 Task: Find connections with filter location Xishan with filter topic #Letsworkwith filter profile language Spanish with filter current company Midea Group (Fortune Global 500 Company) with filter school Magadh University, Bodh Gaya with filter industry Sound Recording with filter service category DJing with filter keywords title Geological Engineer
Action: Mouse moved to (241, 191)
Screenshot: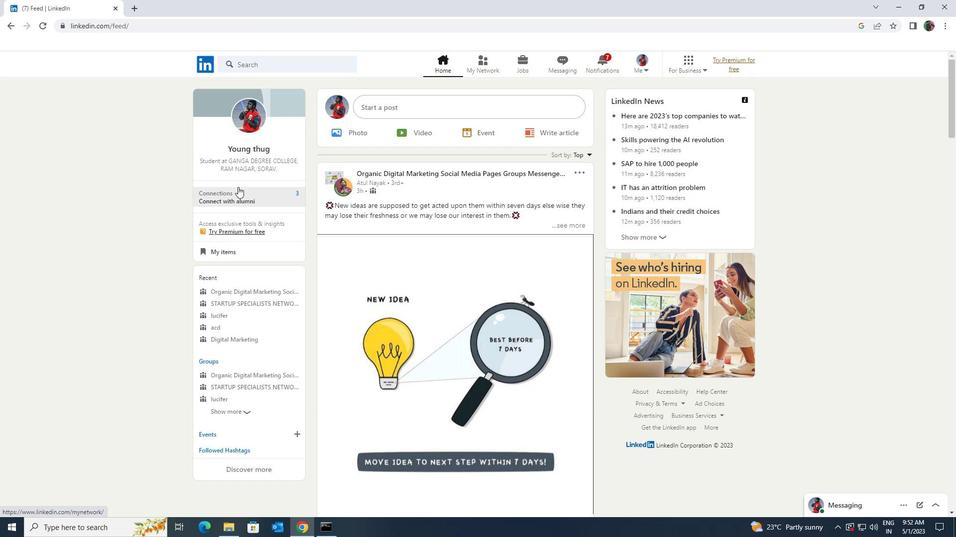
Action: Mouse pressed left at (241, 191)
Screenshot: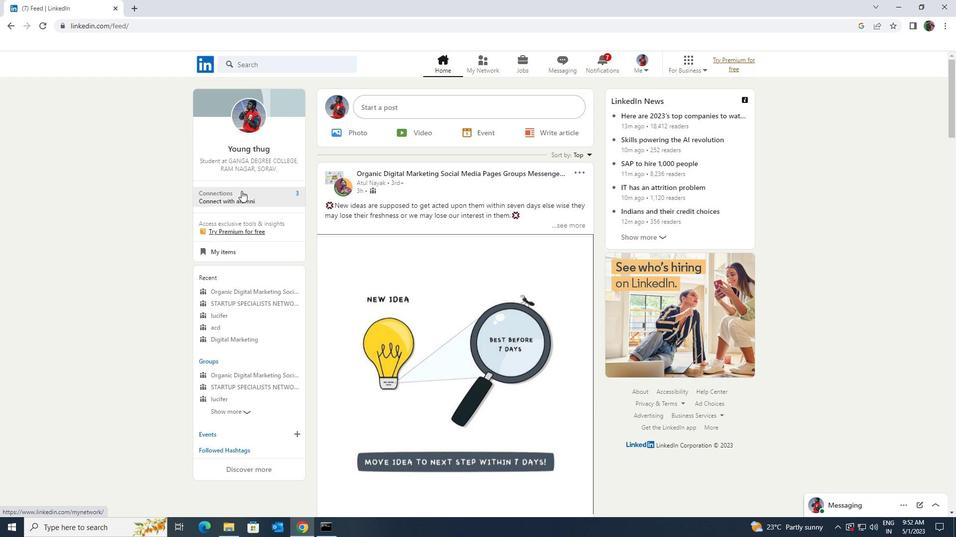 
Action: Mouse moved to (270, 120)
Screenshot: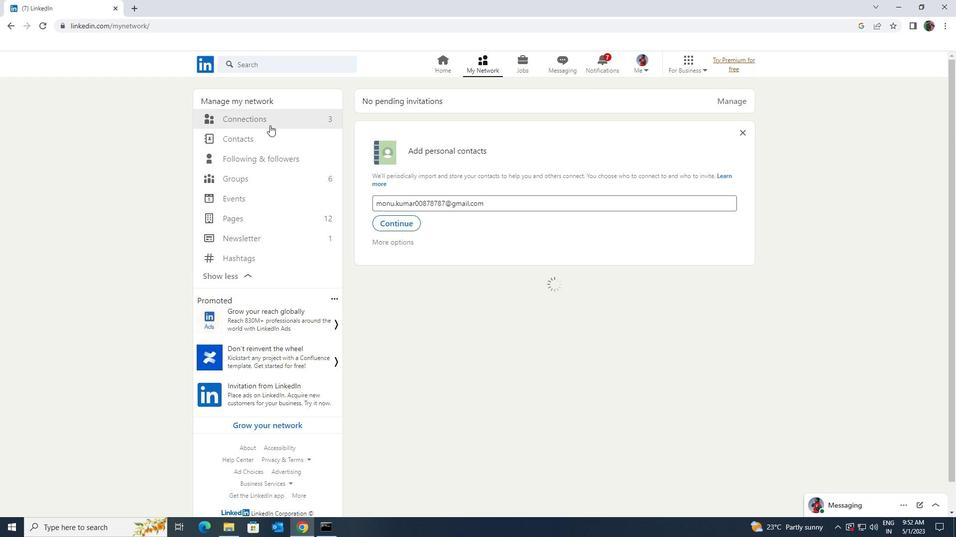 
Action: Mouse pressed left at (270, 120)
Screenshot: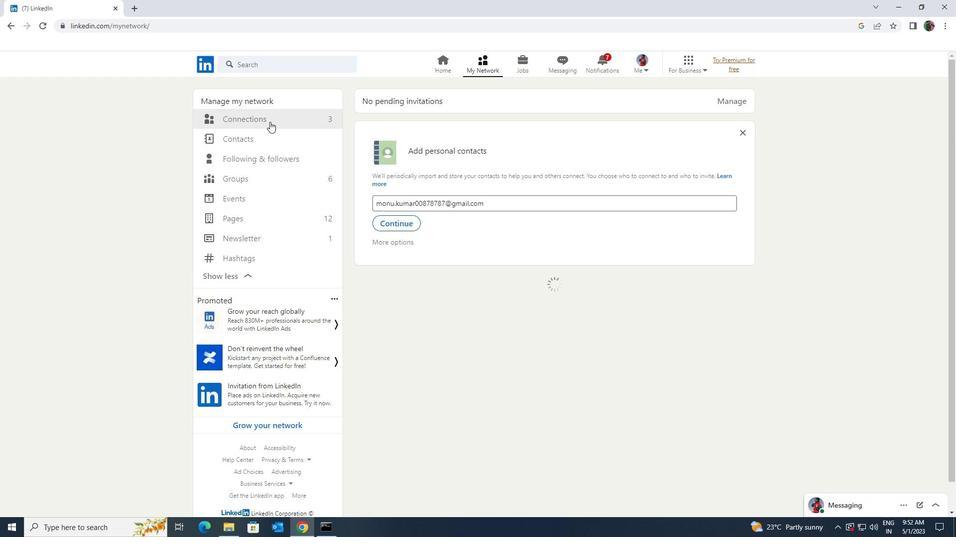 
Action: Mouse moved to (529, 121)
Screenshot: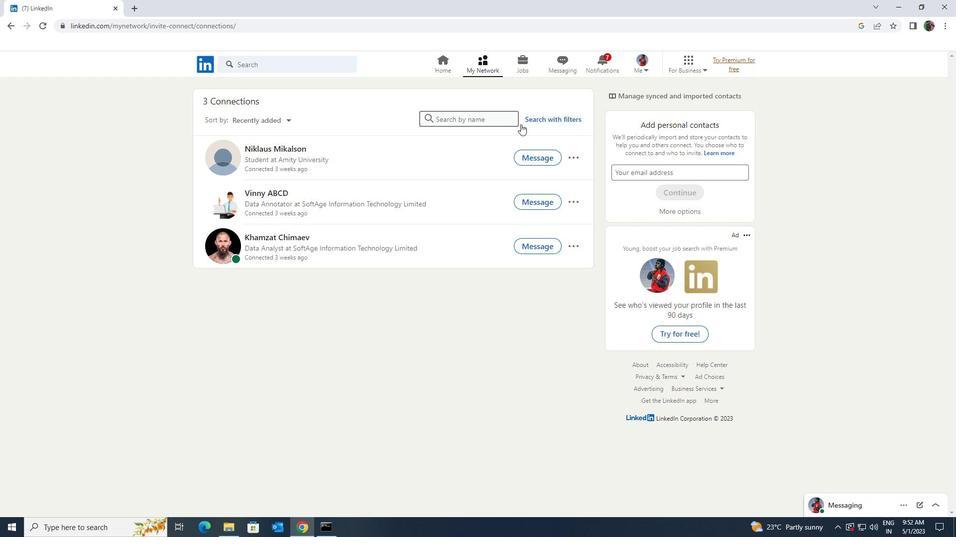 
Action: Mouse pressed left at (529, 121)
Screenshot: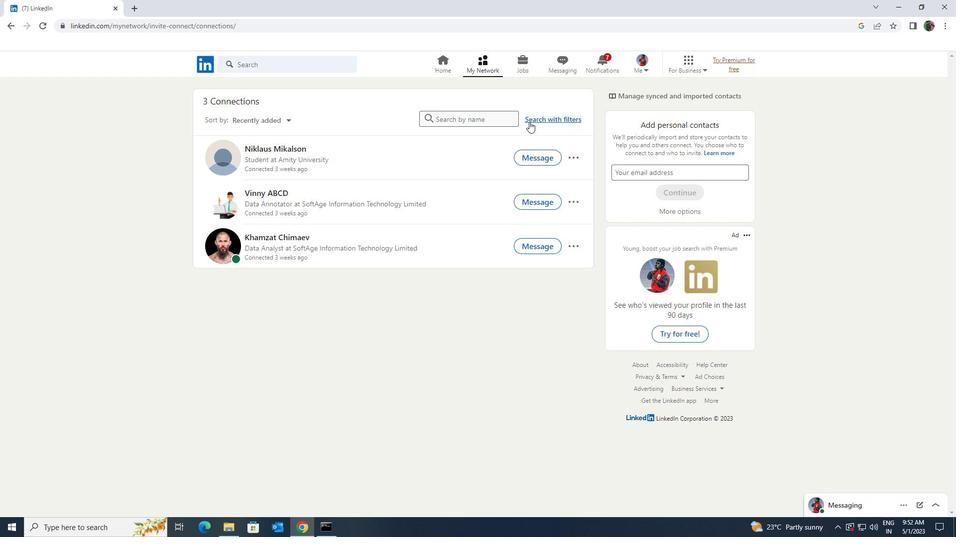 
Action: Mouse moved to (511, 88)
Screenshot: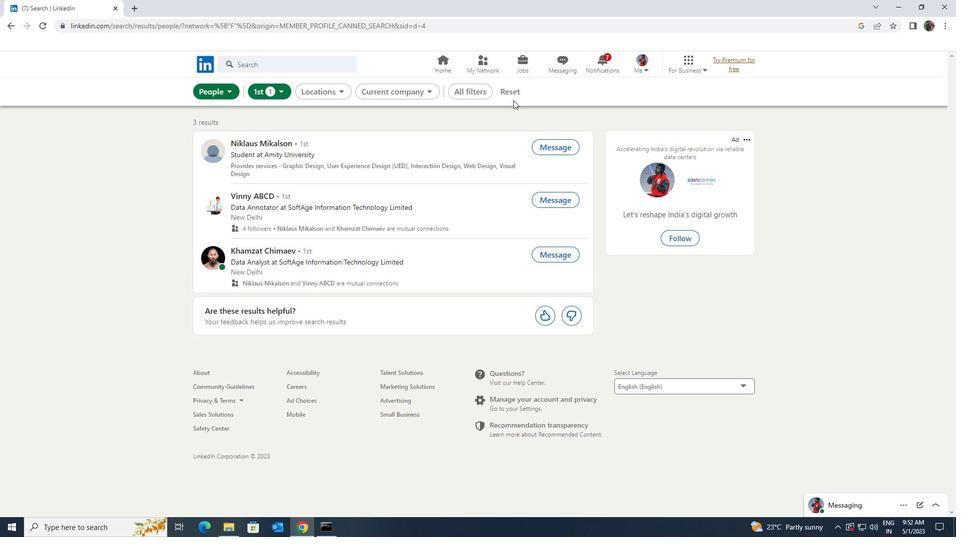 
Action: Mouse pressed left at (511, 88)
Screenshot: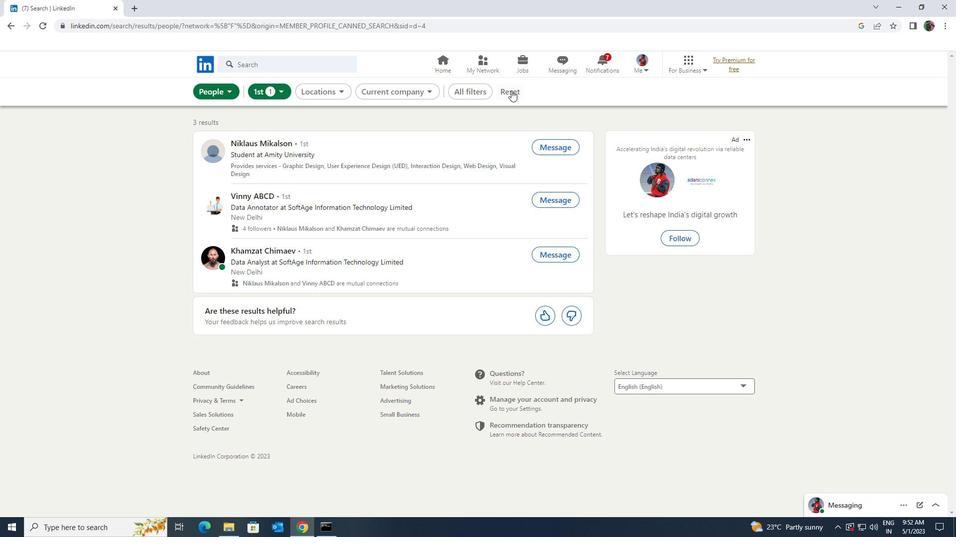 
Action: Mouse moved to (495, 87)
Screenshot: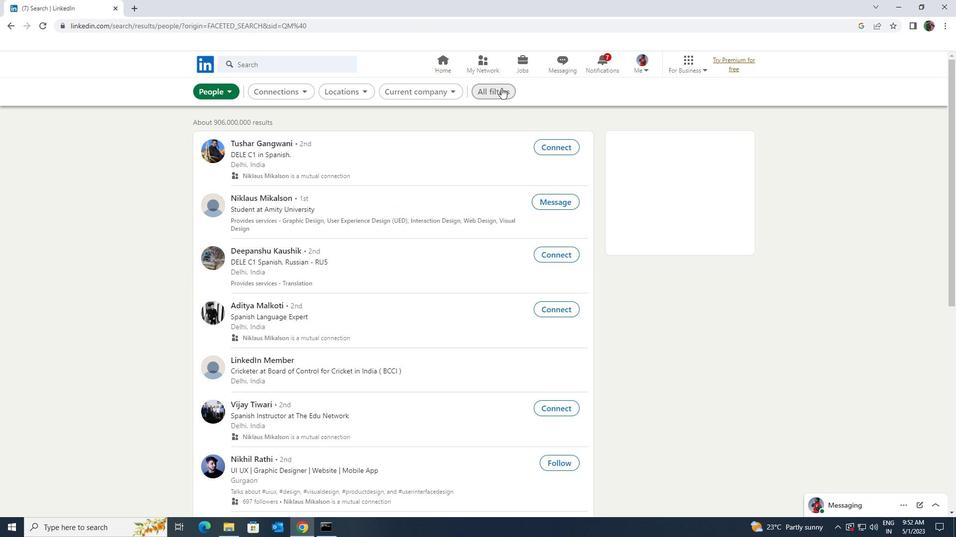 
Action: Mouse pressed left at (495, 87)
Screenshot: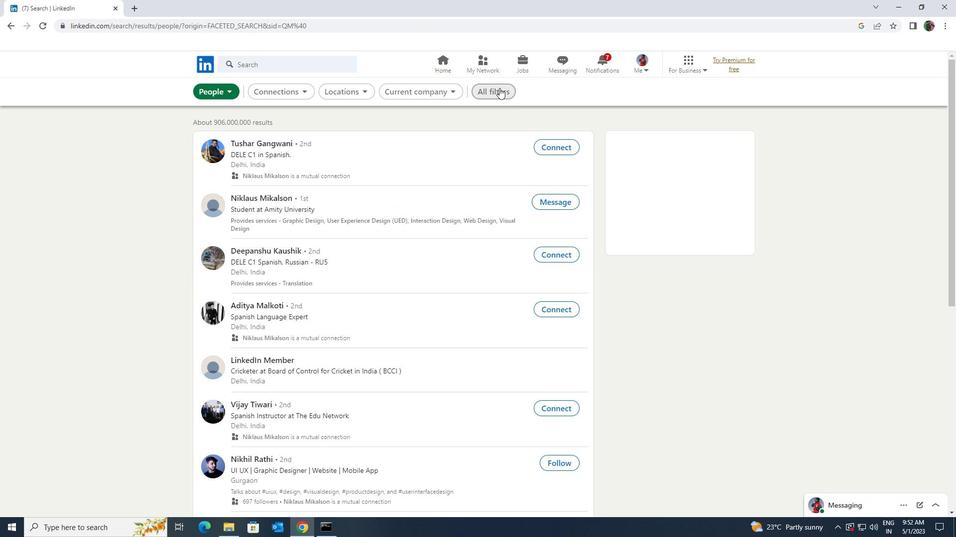 
Action: Mouse moved to (757, 274)
Screenshot: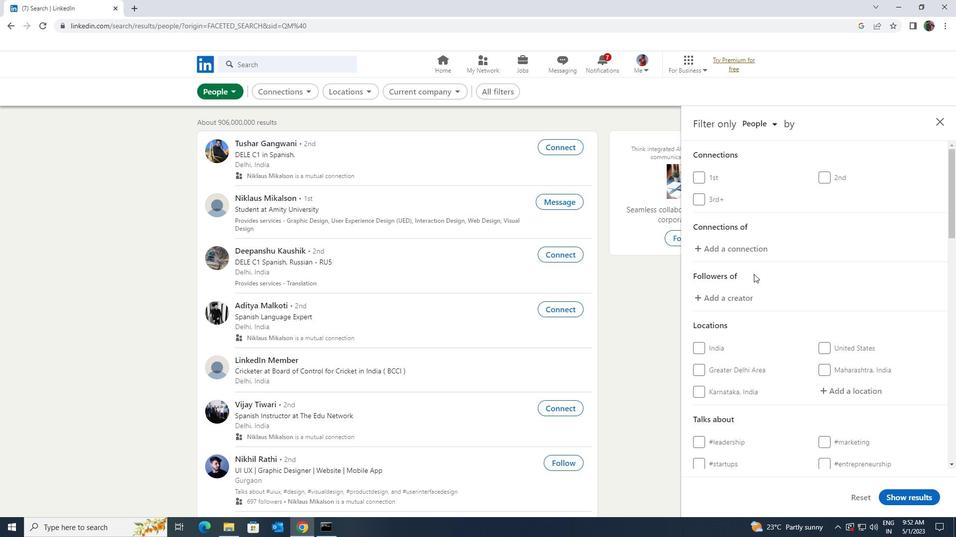 
Action: Mouse scrolled (757, 274) with delta (0, 0)
Screenshot: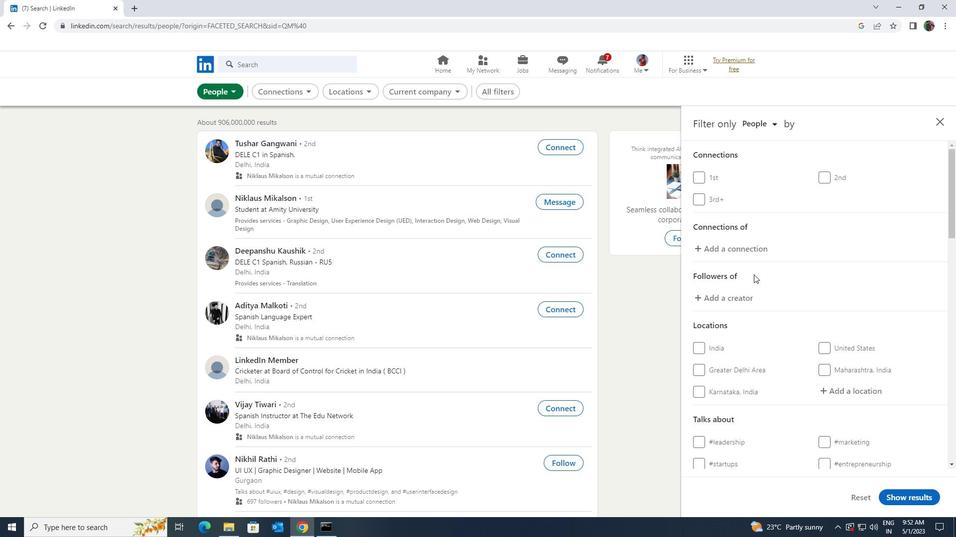 
Action: Mouse scrolled (757, 274) with delta (0, 0)
Screenshot: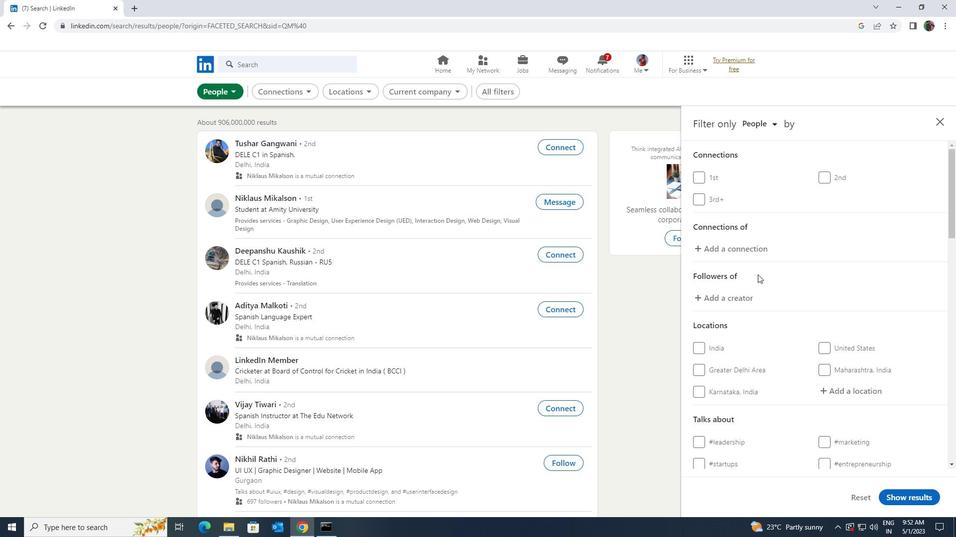 
Action: Mouse moved to (821, 289)
Screenshot: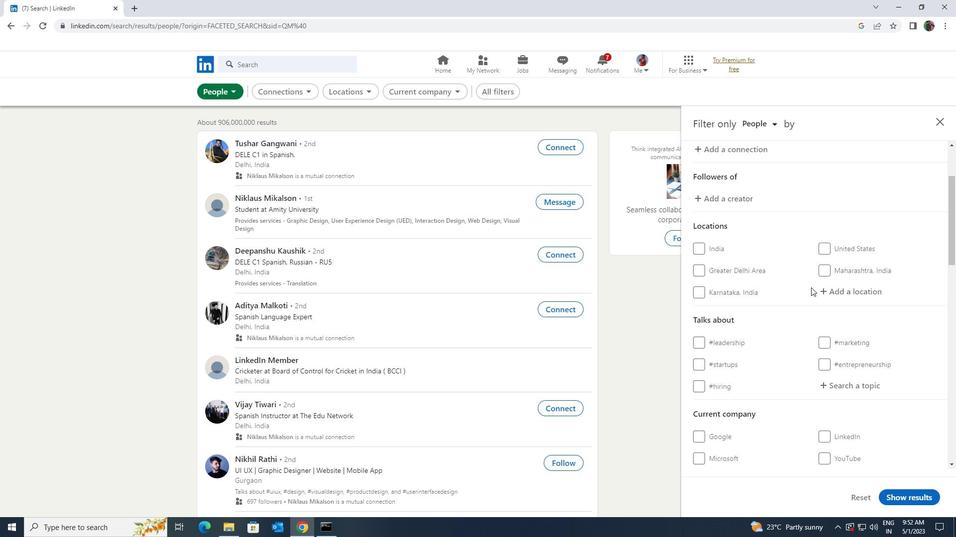 
Action: Mouse pressed left at (821, 289)
Screenshot: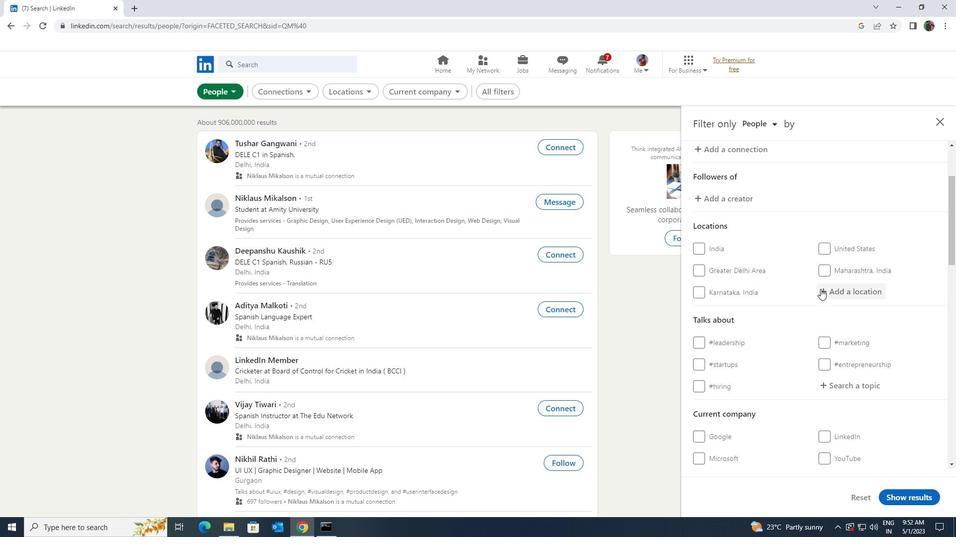 
Action: Mouse moved to (799, 305)
Screenshot: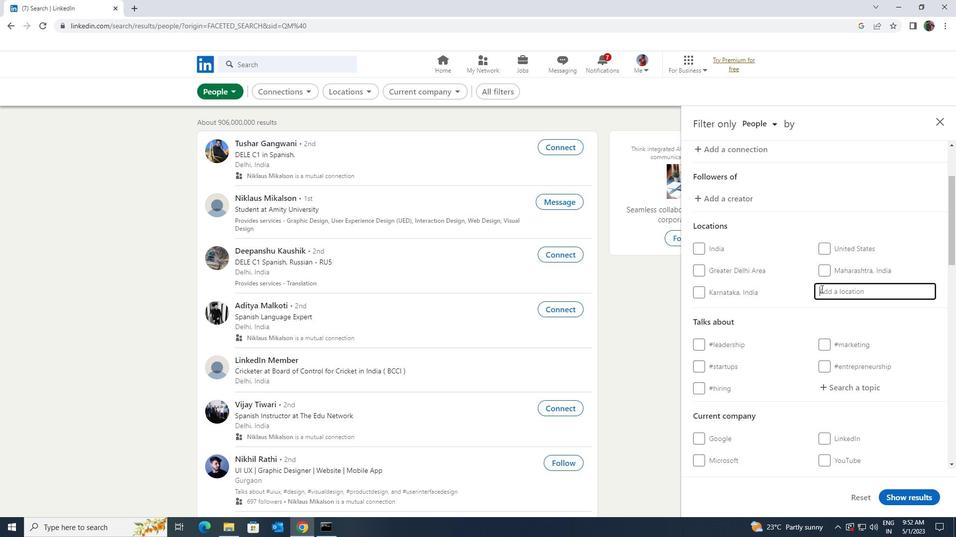 
Action: Key pressed <Key.shift><Key.shift><Key.shift>XISHAN
Screenshot: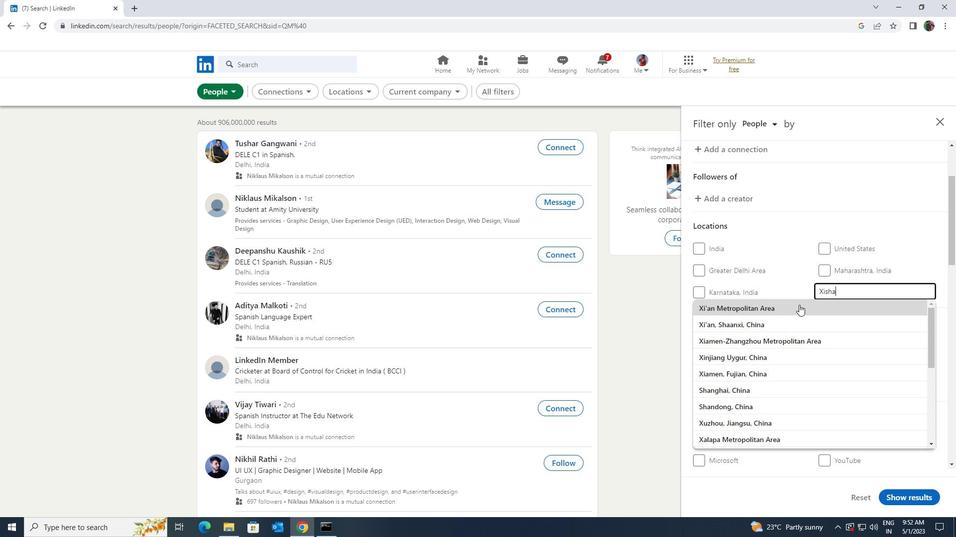 
Action: Mouse moved to (843, 382)
Screenshot: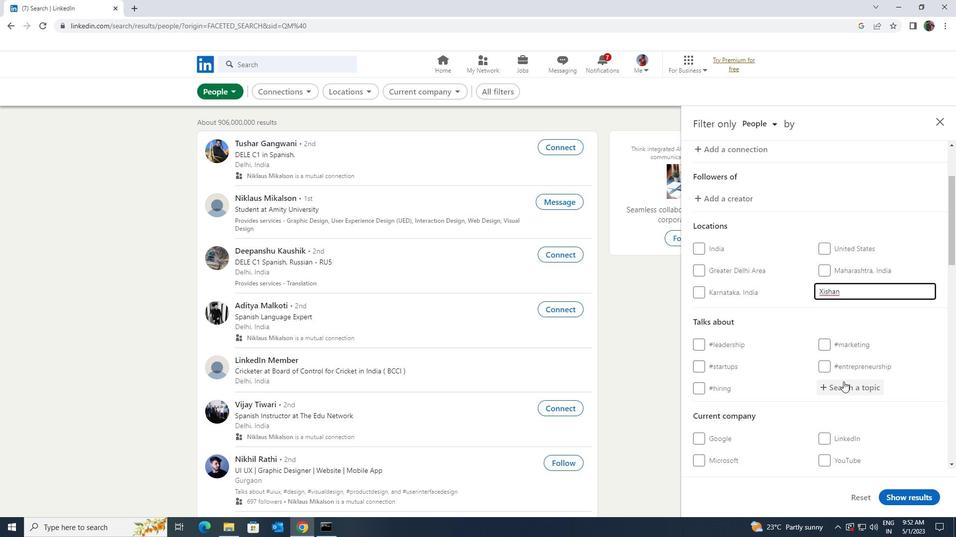 
Action: Mouse pressed left at (843, 382)
Screenshot: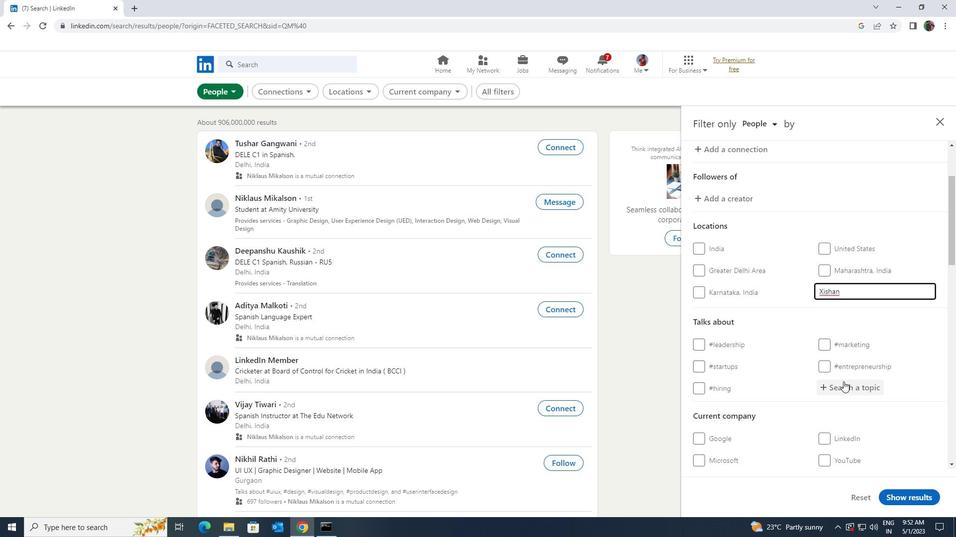 
Action: Key pressed <Key.shift>LETSWORK
Screenshot: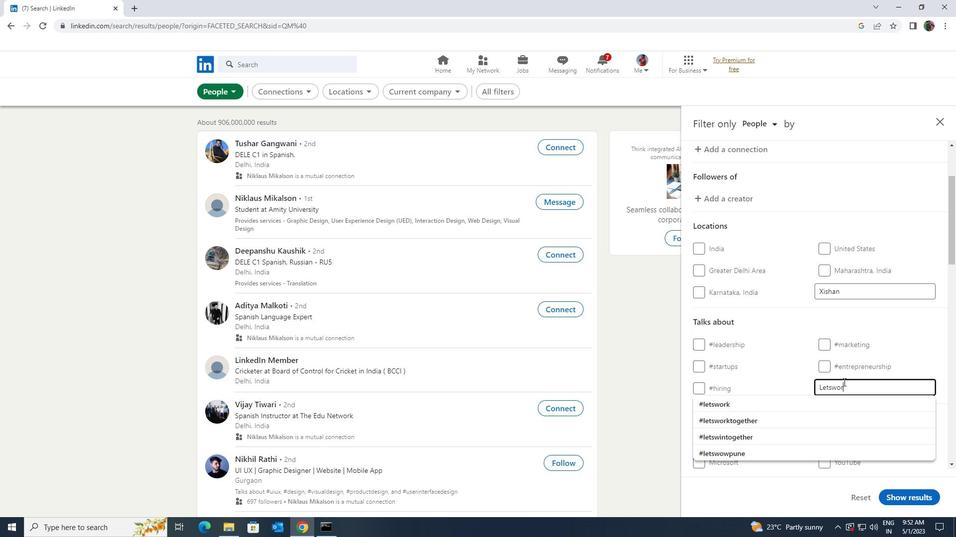 
Action: Mouse moved to (843, 396)
Screenshot: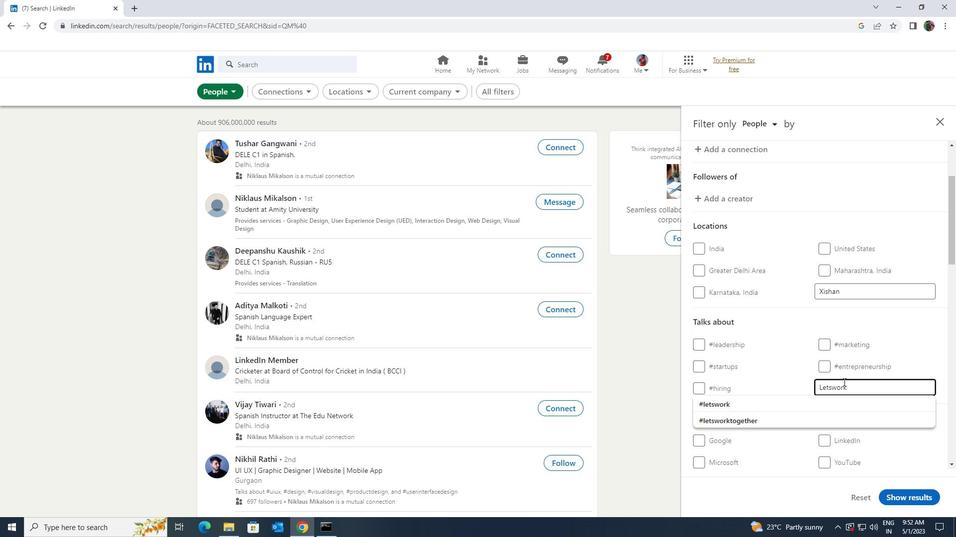 
Action: Mouse pressed left at (843, 396)
Screenshot: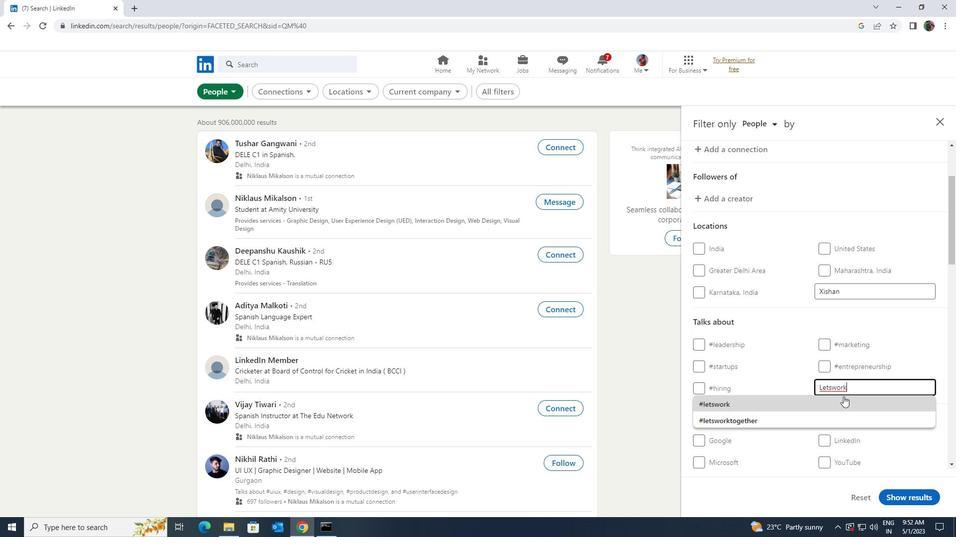 
Action: Mouse moved to (819, 415)
Screenshot: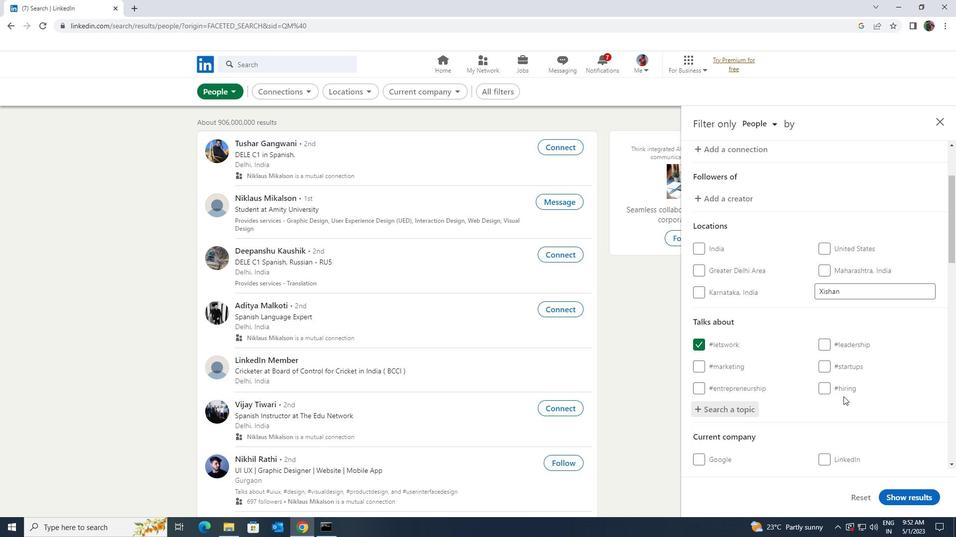 
Action: Mouse scrolled (819, 414) with delta (0, 0)
Screenshot: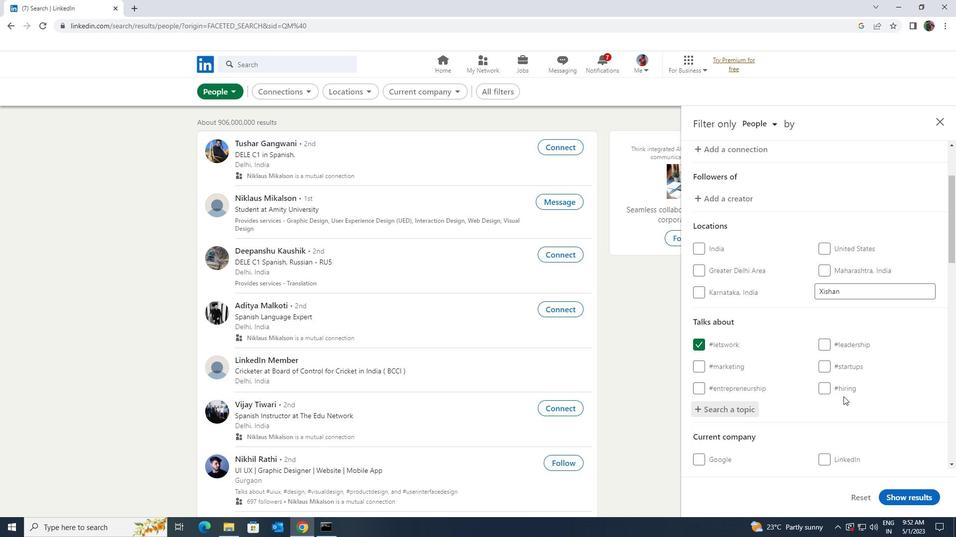 
Action: Mouse moved to (817, 416)
Screenshot: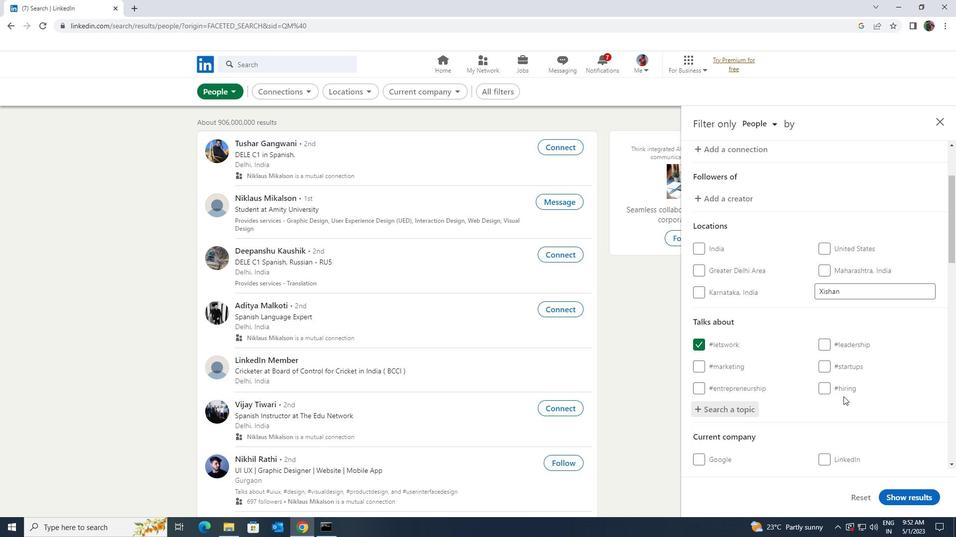 
Action: Mouse scrolled (817, 416) with delta (0, 0)
Screenshot: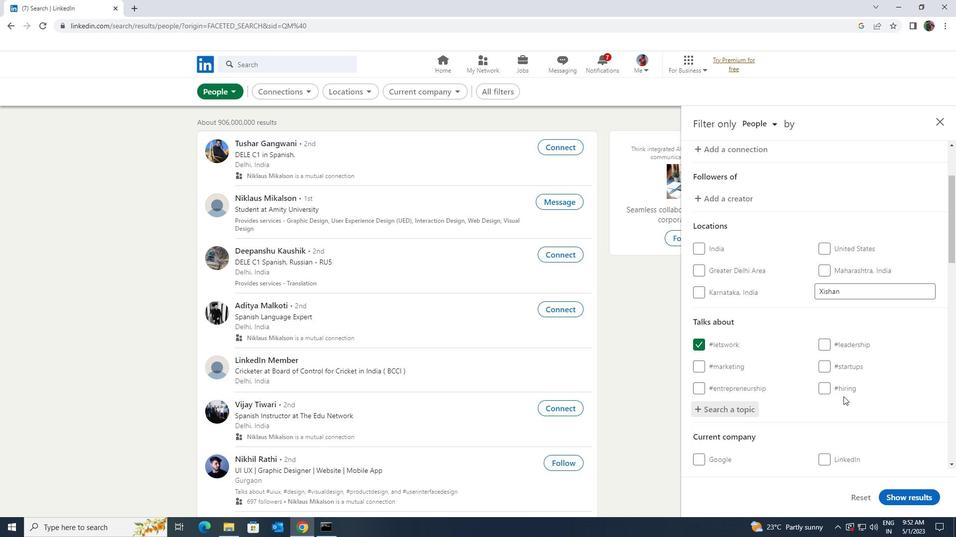 
Action: Mouse moved to (817, 416)
Screenshot: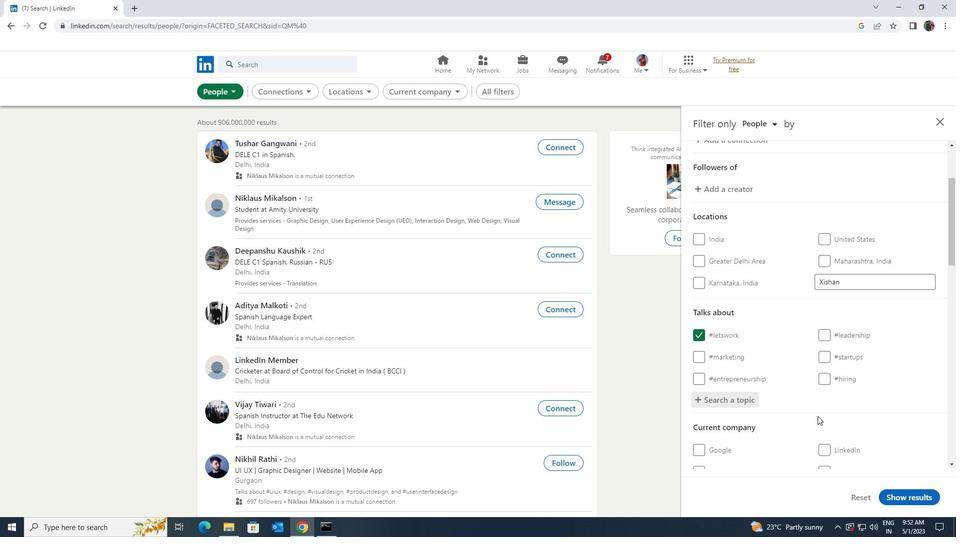 
Action: Mouse scrolled (817, 416) with delta (0, 0)
Screenshot: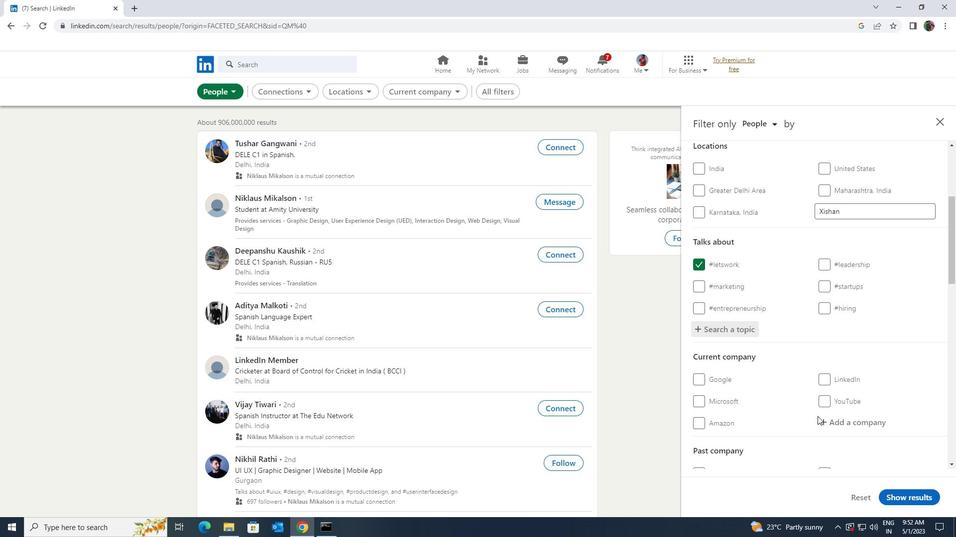
Action: Mouse scrolled (817, 416) with delta (0, 0)
Screenshot: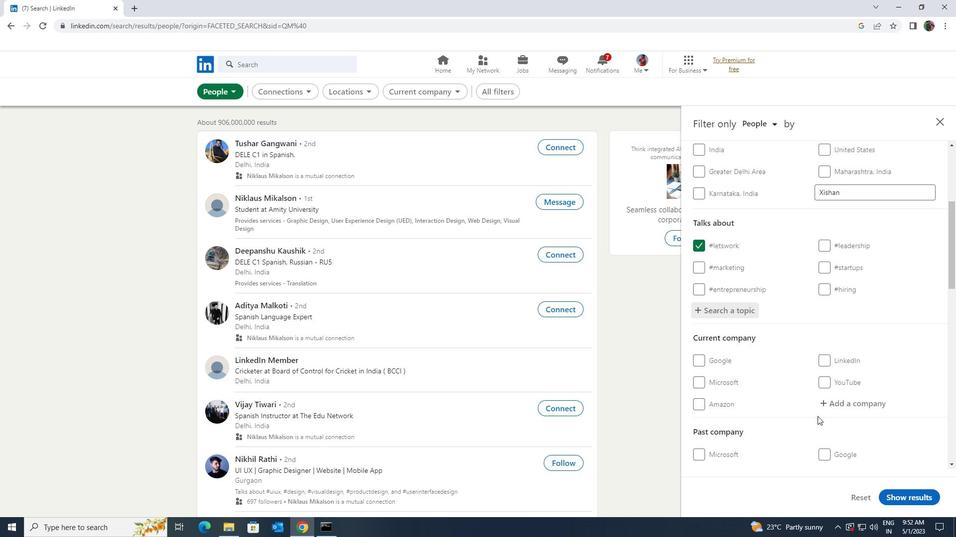 
Action: Mouse moved to (817, 416)
Screenshot: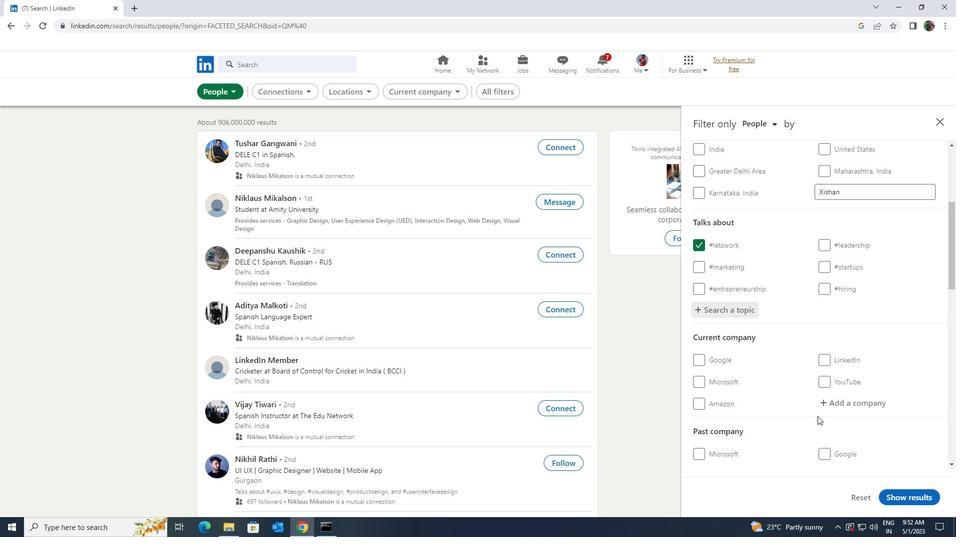 
Action: Mouse scrolled (817, 415) with delta (0, 0)
Screenshot: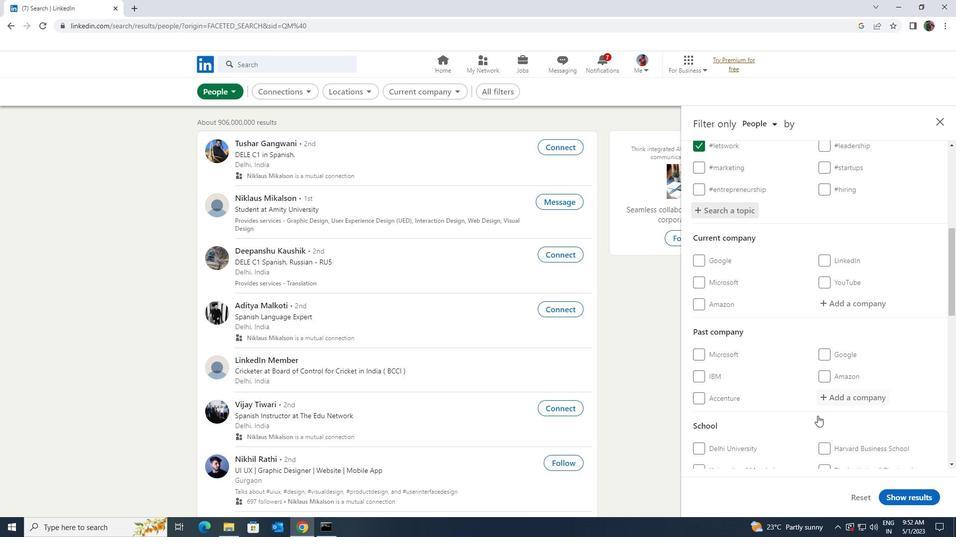 
Action: Mouse scrolled (817, 415) with delta (0, 0)
Screenshot: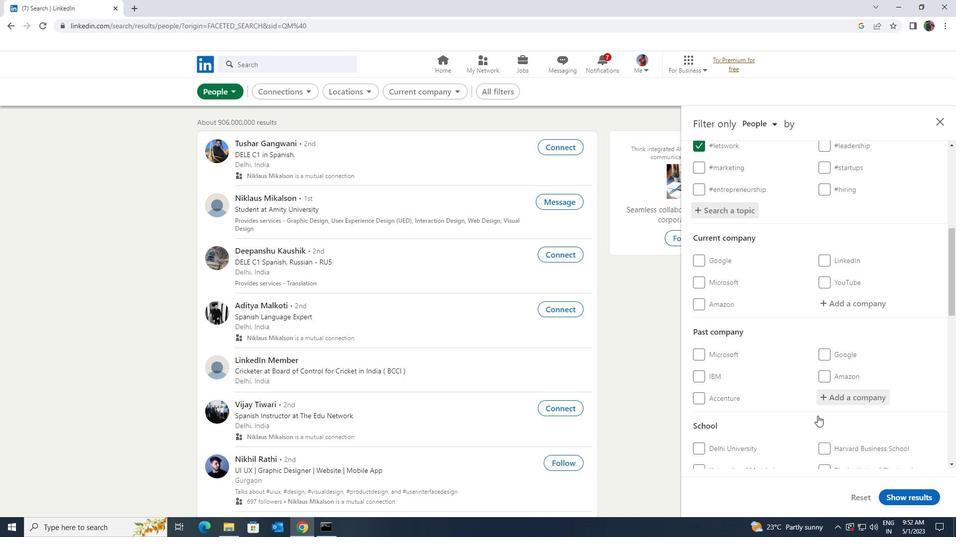 
Action: Mouse scrolled (817, 415) with delta (0, 0)
Screenshot: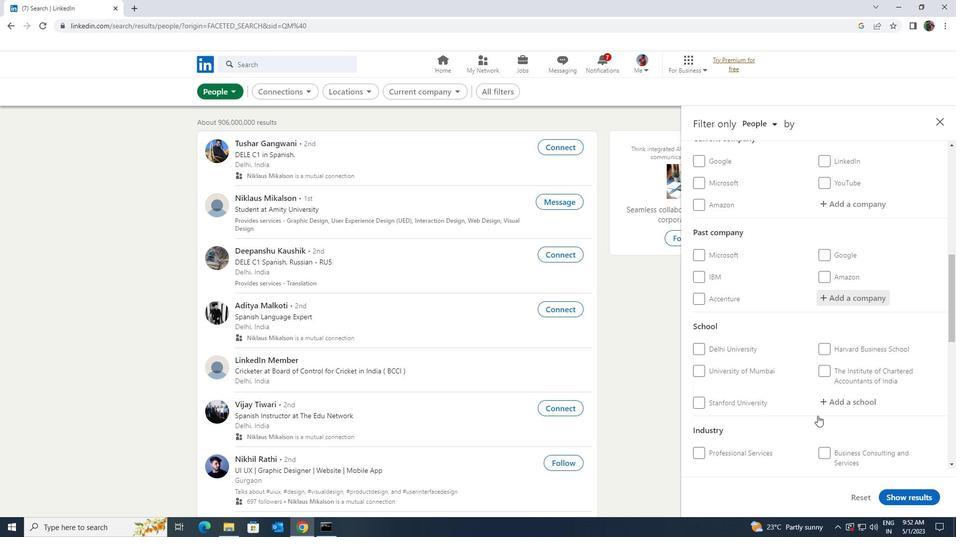 
Action: Mouse scrolled (817, 415) with delta (0, 0)
Screenshot: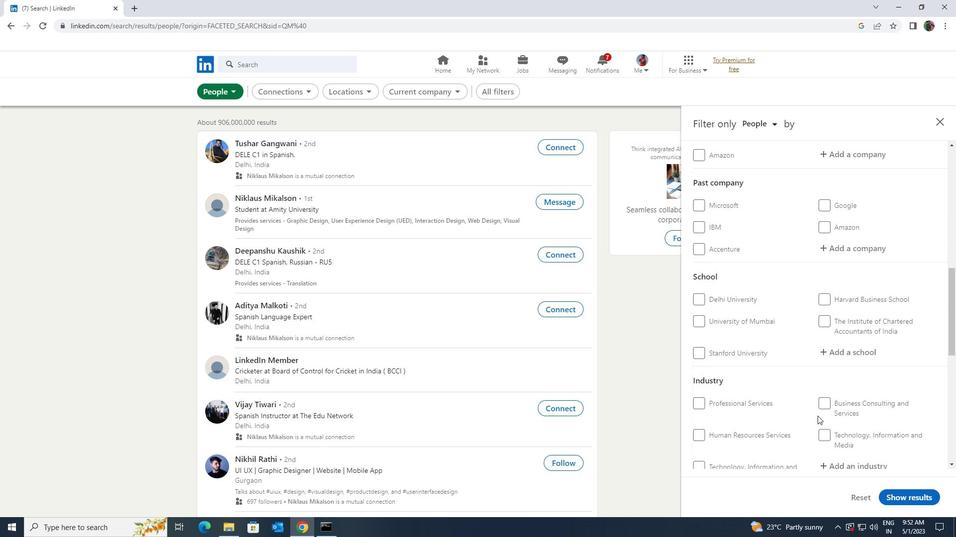 
Action: Mouse scrolled (817, 415) with delta (0, 0)
Screenshot: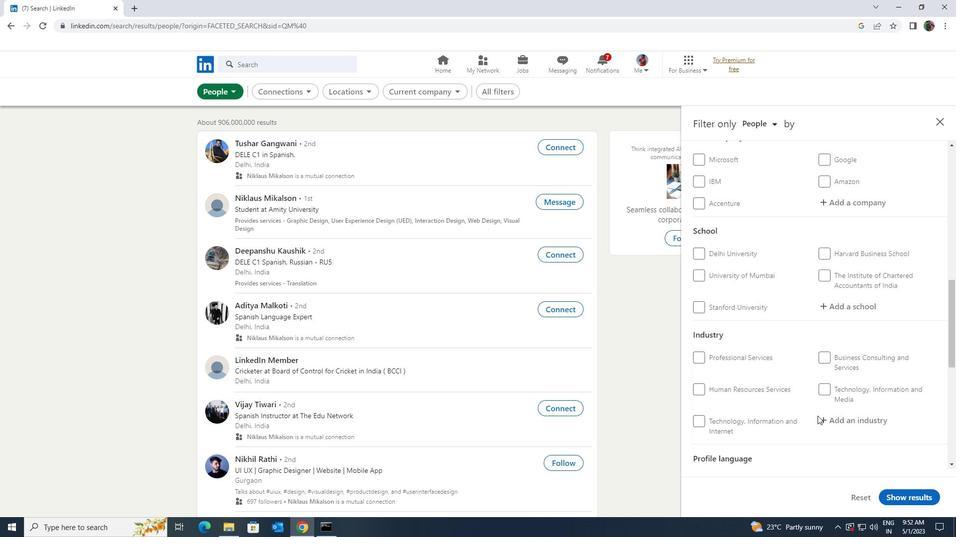 
Action: Mouse scrolled (817, 415) with delta (0, 0)
Screenshot: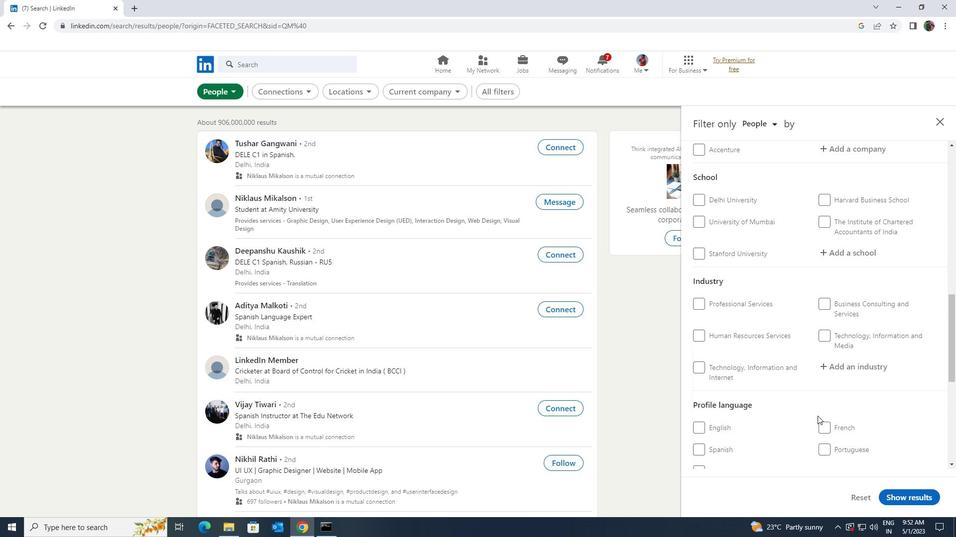 
Action: Mouse moved to (692, 397)
Screenshot: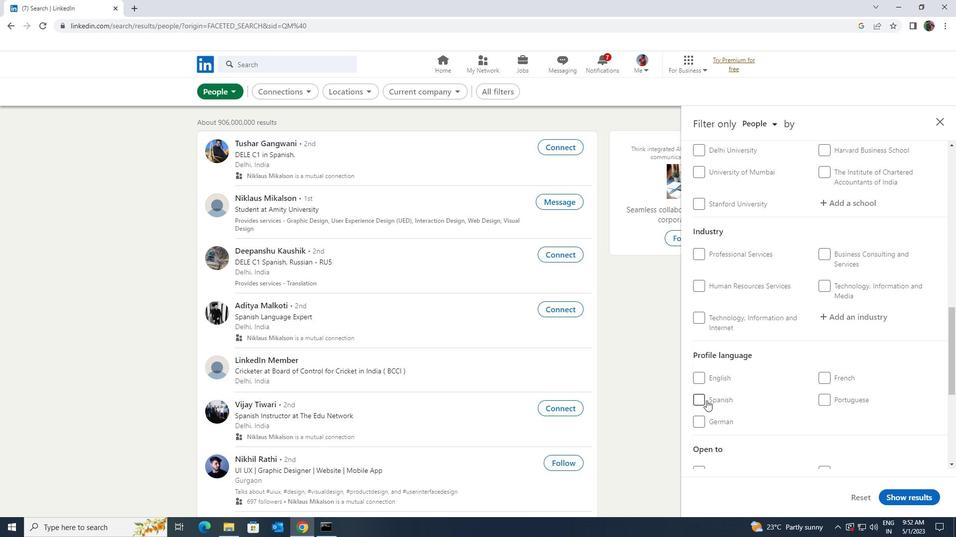 
Action: Mouse pressed left at (692, 397)
Screenshot: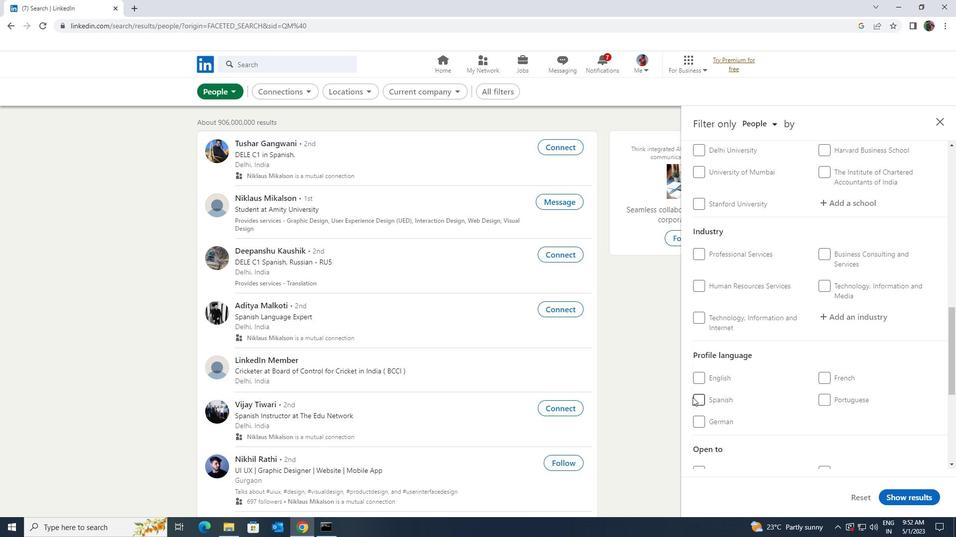 
Action: Mouse moved to (699, 398)
Screenshot: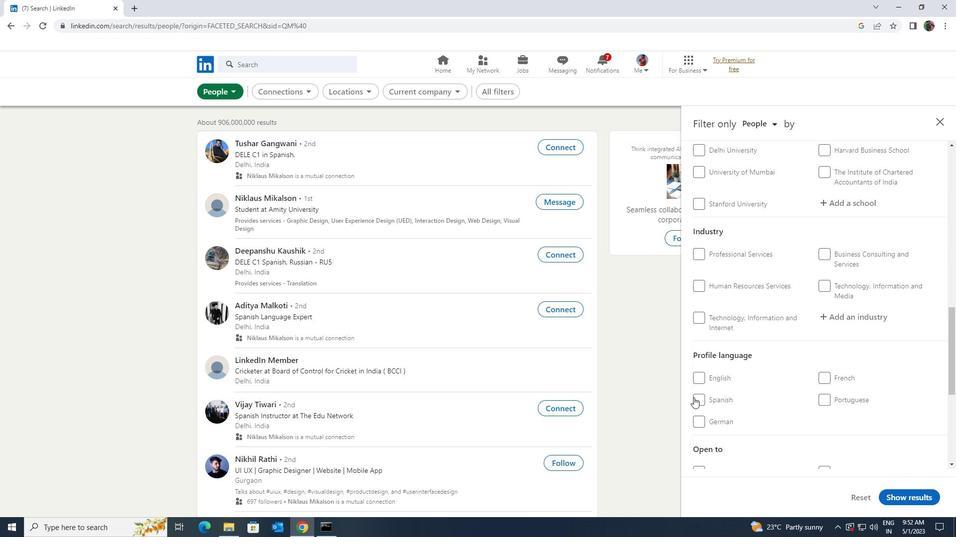 
Action: Mouse pressed left at (699, 398)
Screenshot: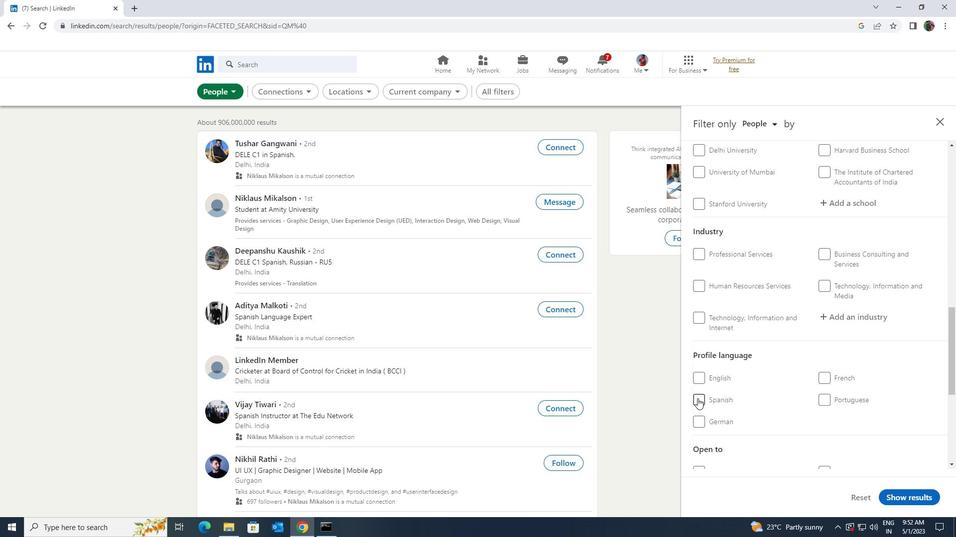 
Action: Mouse moved to (768, 409)
Screenshot: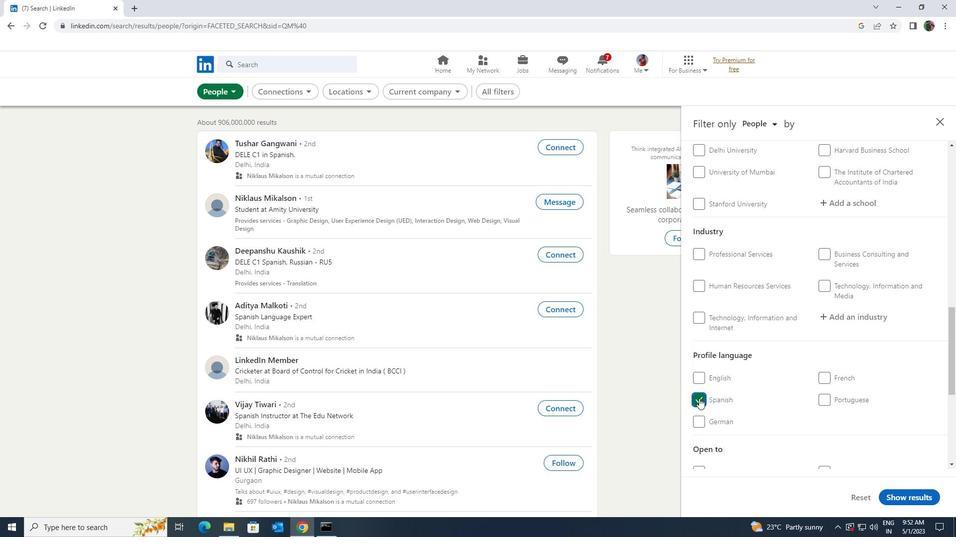 
Action: Mouse scrolled (768, 409) with delta (0, 0)
Screenshot: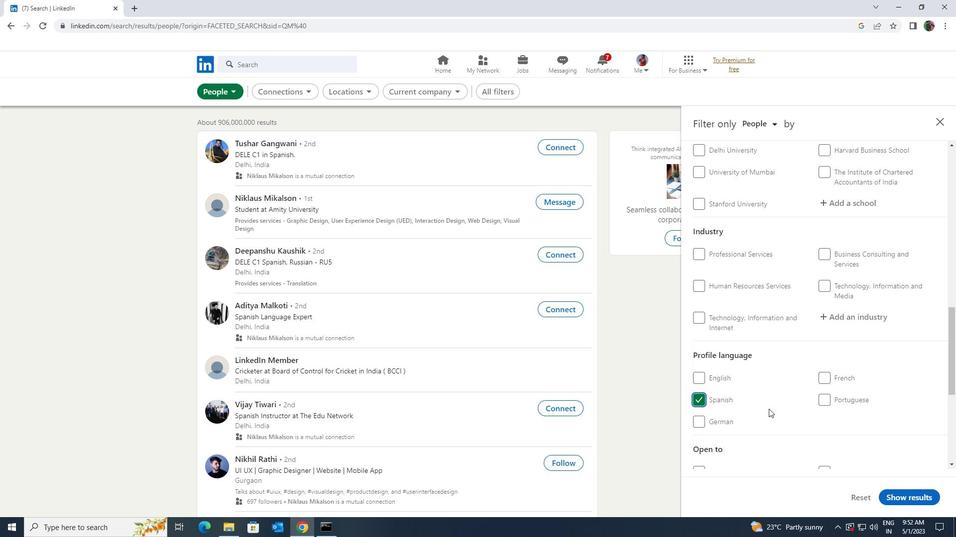
Action: Mouse scrolled (768, 409) with delta (0, 0)
Screenshot: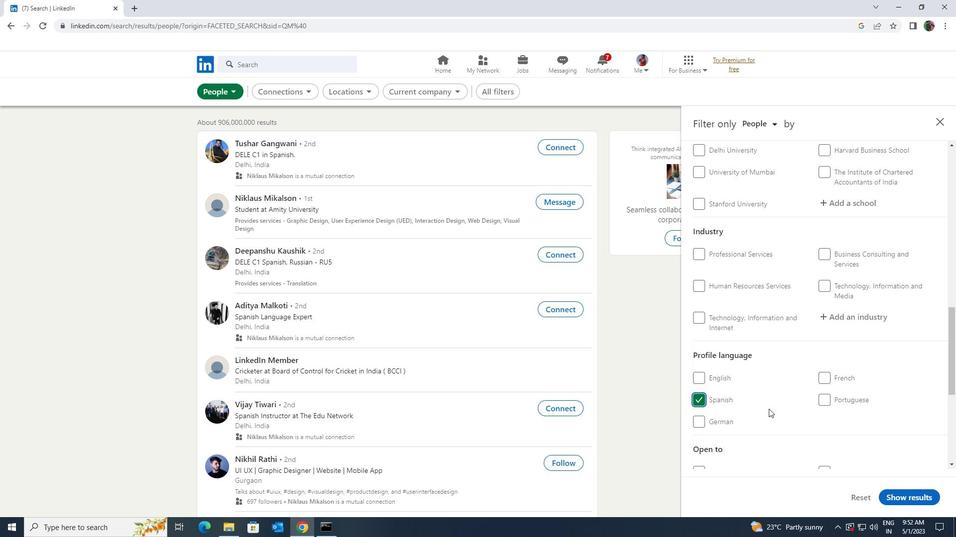 
Action: Mouse scrolled (768, 409) with delta (0, 0)
Screenshot: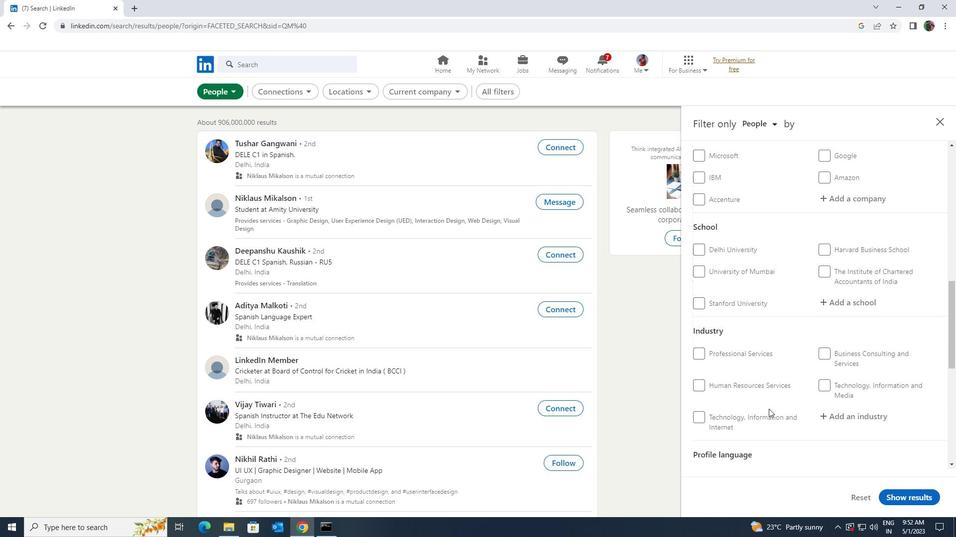 
Action: Mouse scrolled (768, 409) with delta (0, 0)
Screenshot: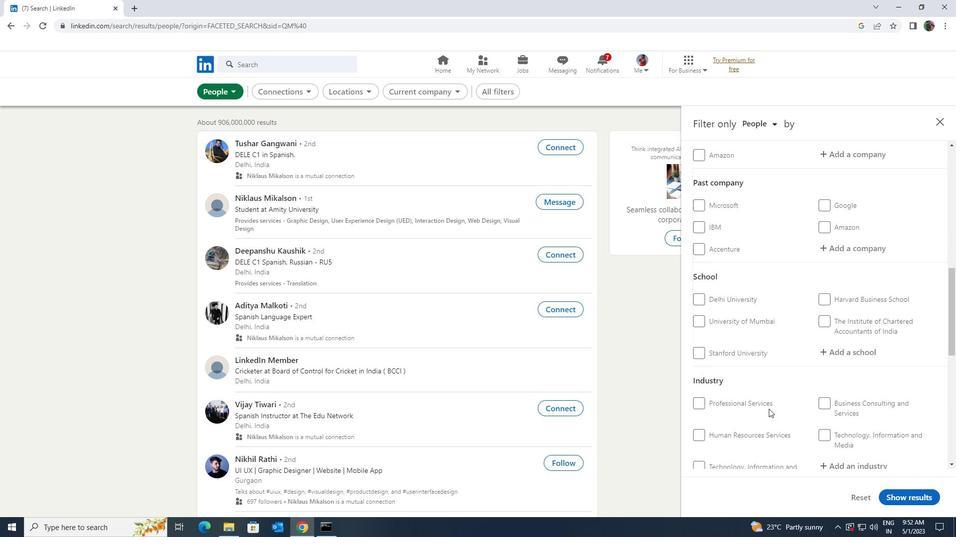 
Action: Mouse scrolled (768, 409) with delta (0, 0)
Screenshot: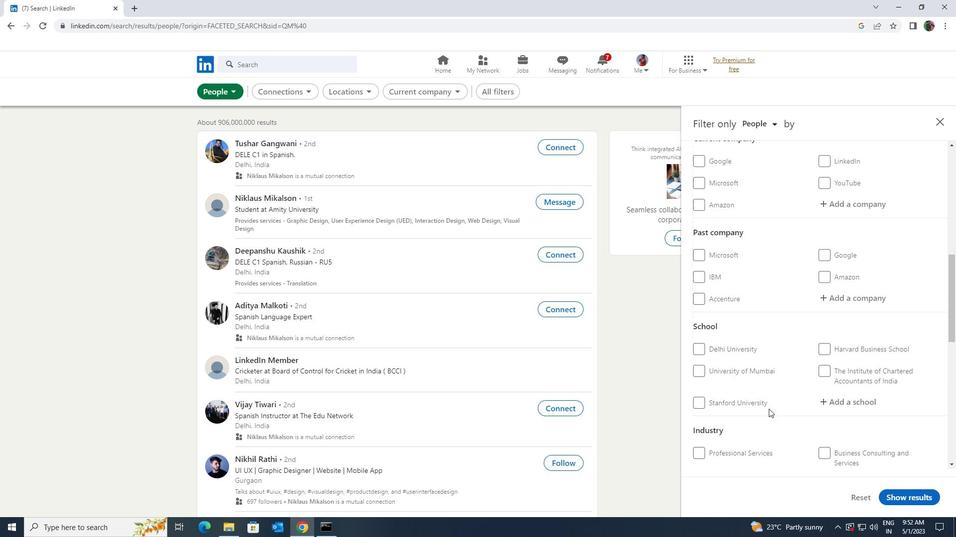
Action: Mouse scrolled (768, 409) with delta (0, 0)
Screenshot: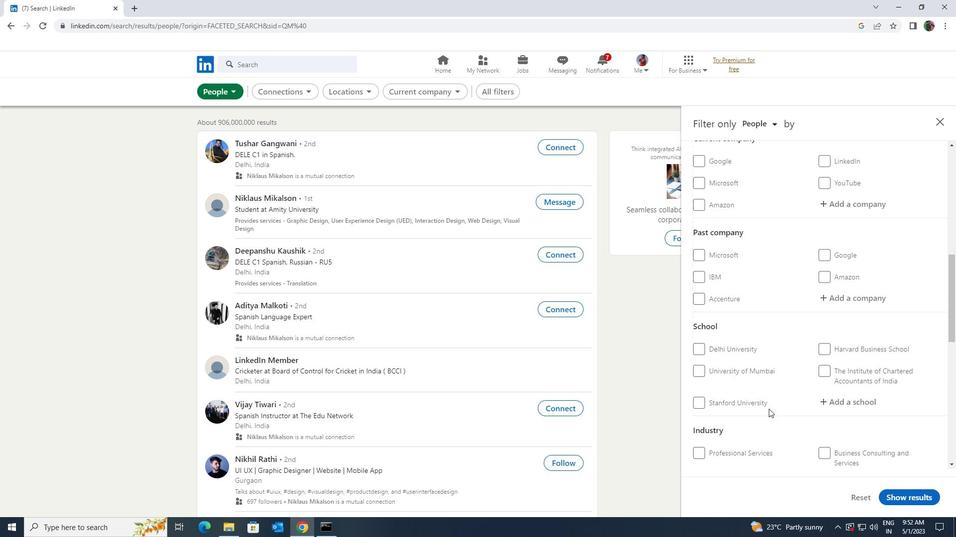 
Action: Mouse scrolled (768, 409) with delta (0, 0)
Screenshot: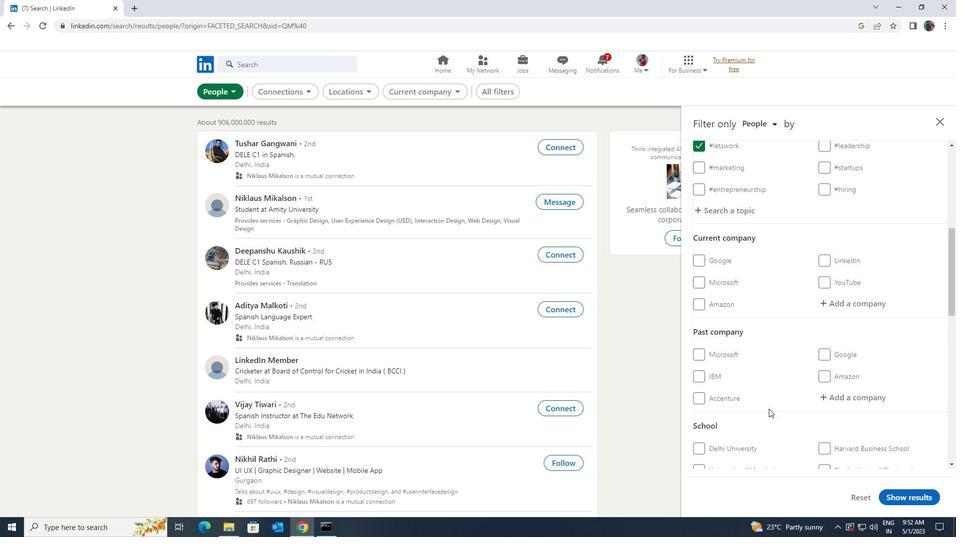 
Action: Mouse scrolled (768, 409) with delta (0, 0)
Screenshot: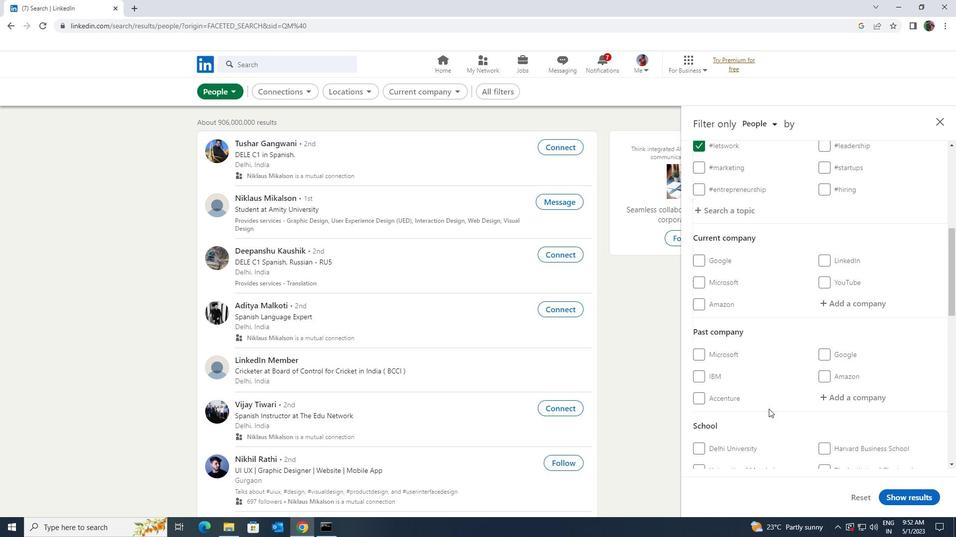 
Action: Mouse moved to (840, 406)
Screenshot: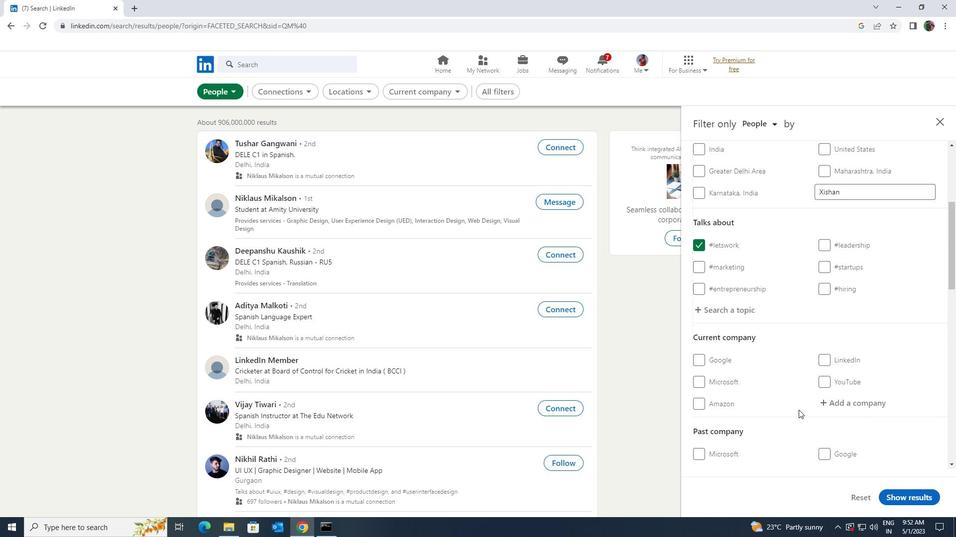 
Action: Mouse pressed left at (840, 406)
Screenshot: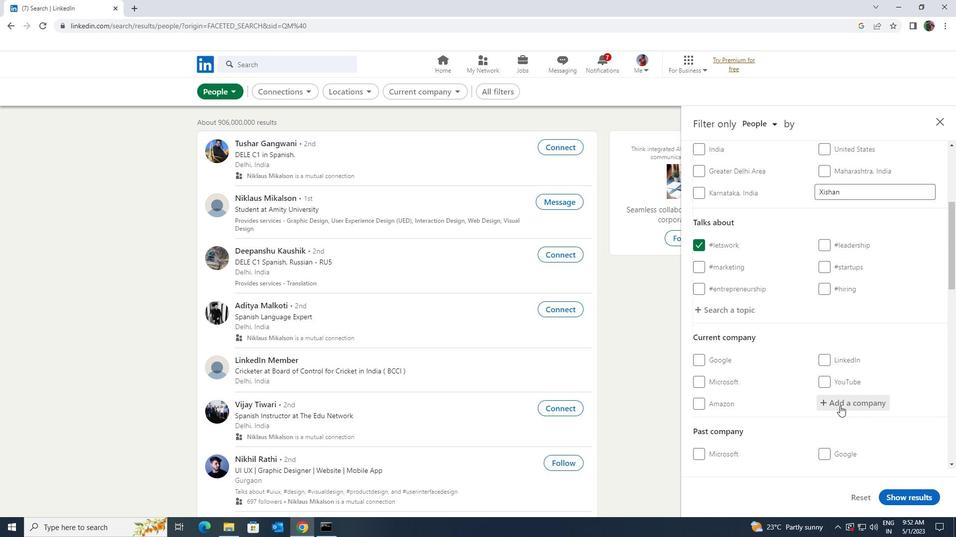 
Action: Key pressed <Key.shift>MIDEA
Screenshot: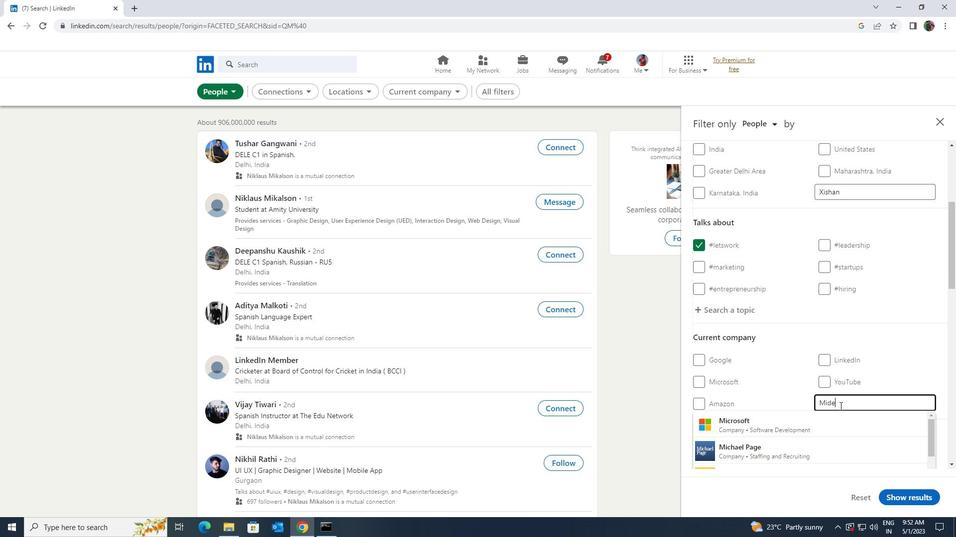 
Action: Mouse moved to (838, 418)
Screenshot: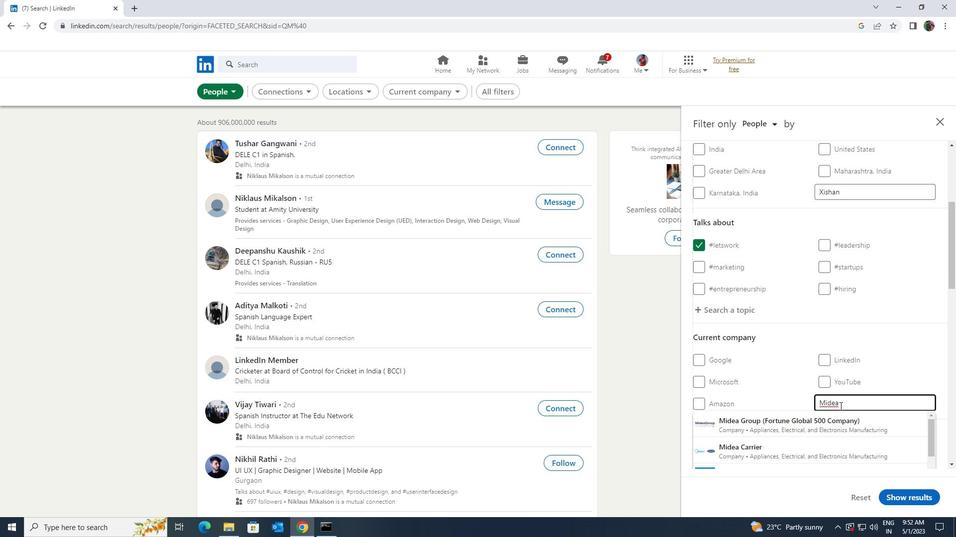 
Action: Mouse pressed left at (838, 418)
Screenshot: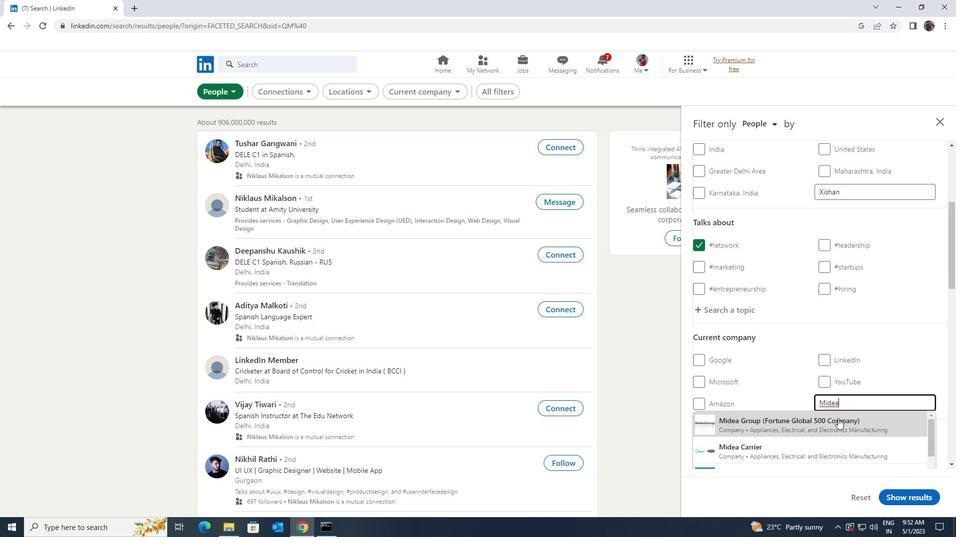 
Action: Mouse moved to (837, 419)
Screenshot: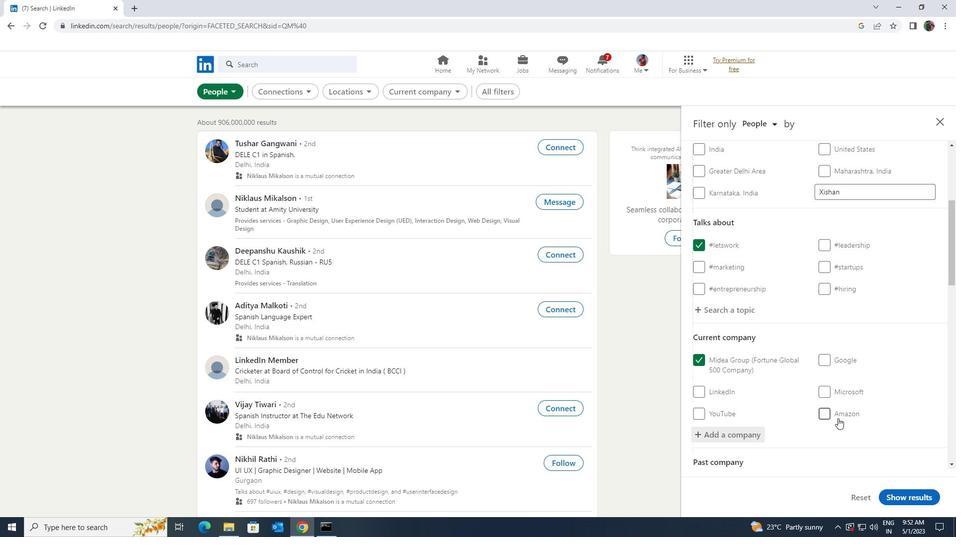 
Action: Mouse scrolled (837, 419) with delta (0, 0)
Screenshot: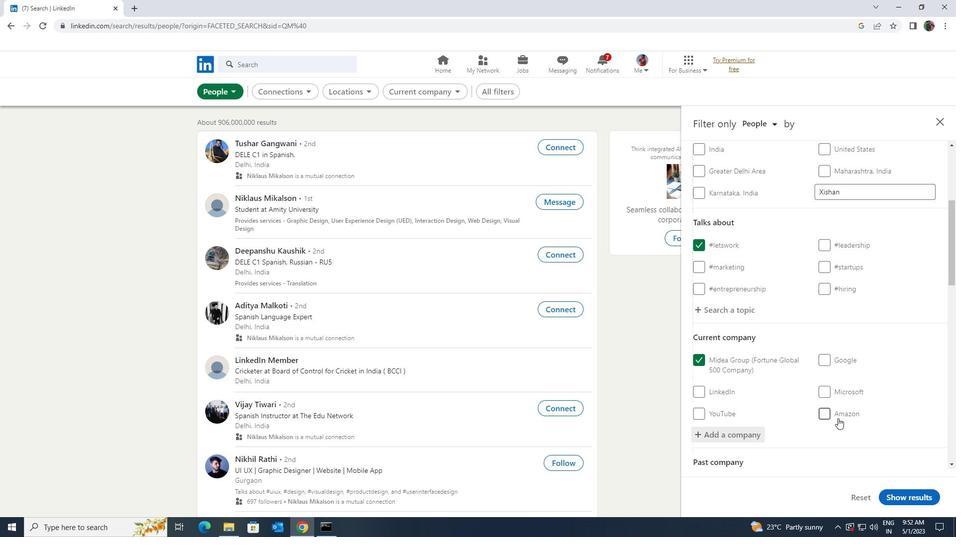 
Action: Mouse scrolled (837, 419) with delta (0, 0)
Screenshot: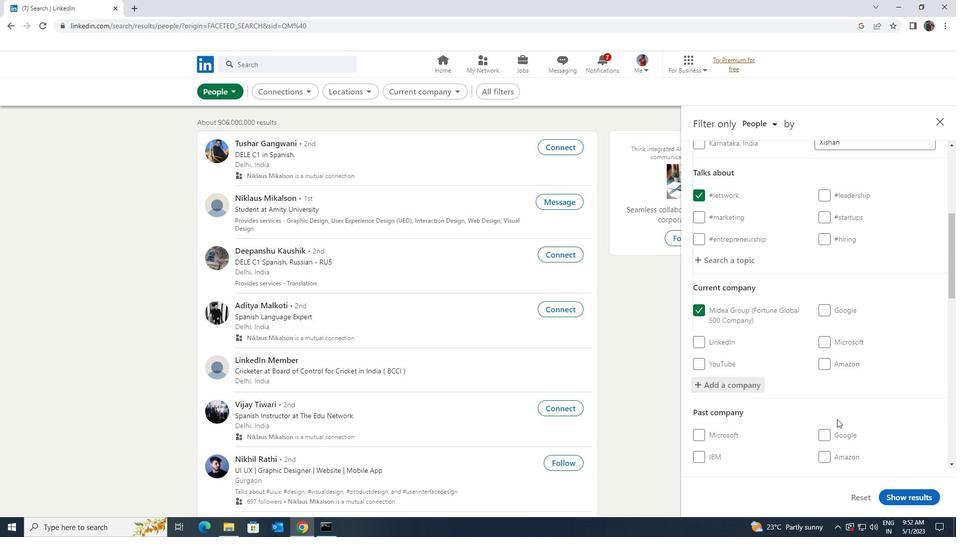 
Action: Mouse scrolled (837, 419) with delta (0, 0)
Screenshot: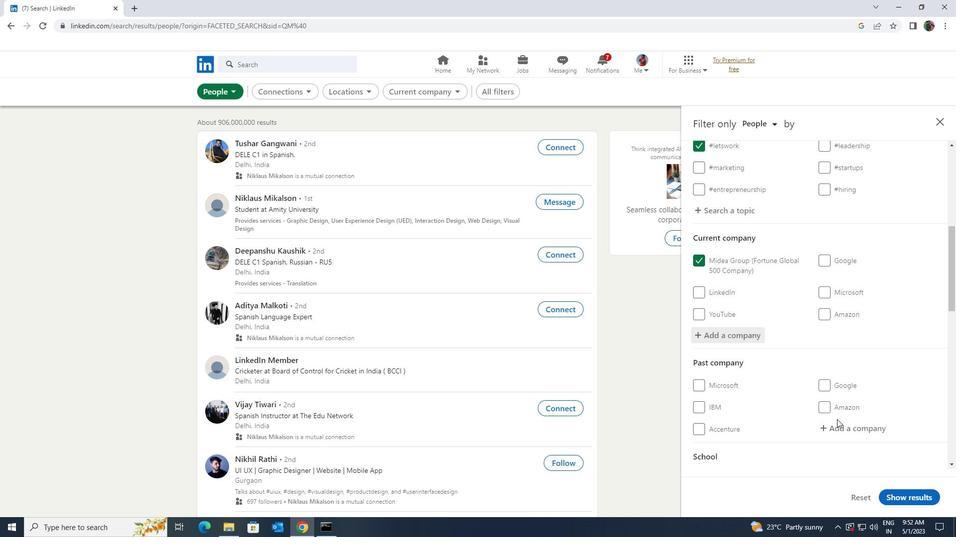 
Action: Mouse scrolled (837, 419) with delta (0, 0)
Screenshot: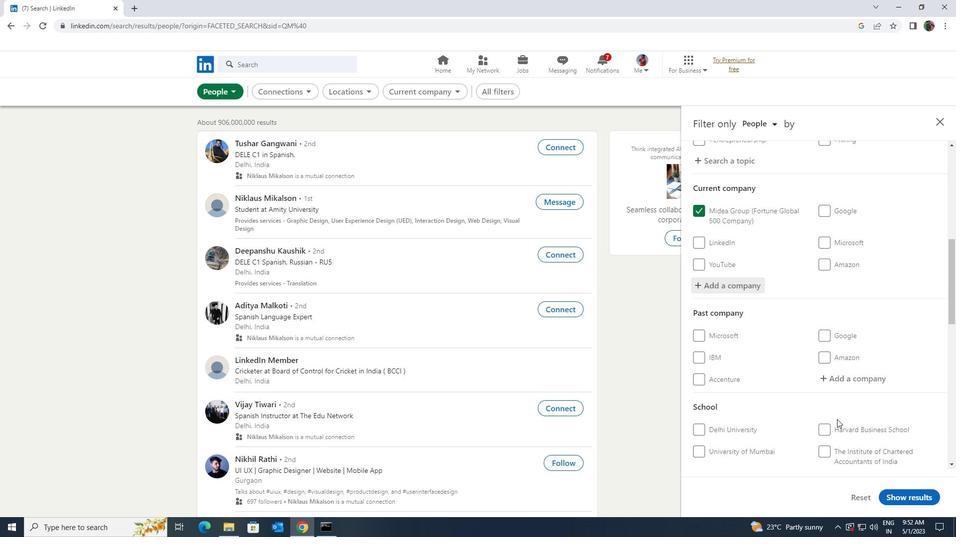 
Action: Mouse scrolled (837, 419) with delta (0, 0)
Screenshot: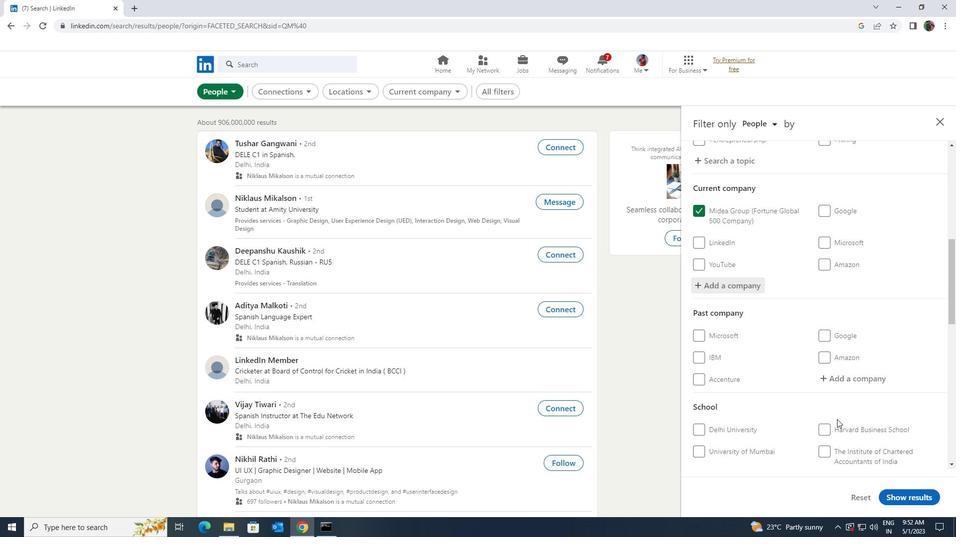 
Action: Mouse moved to (841, 386)
Screenshot: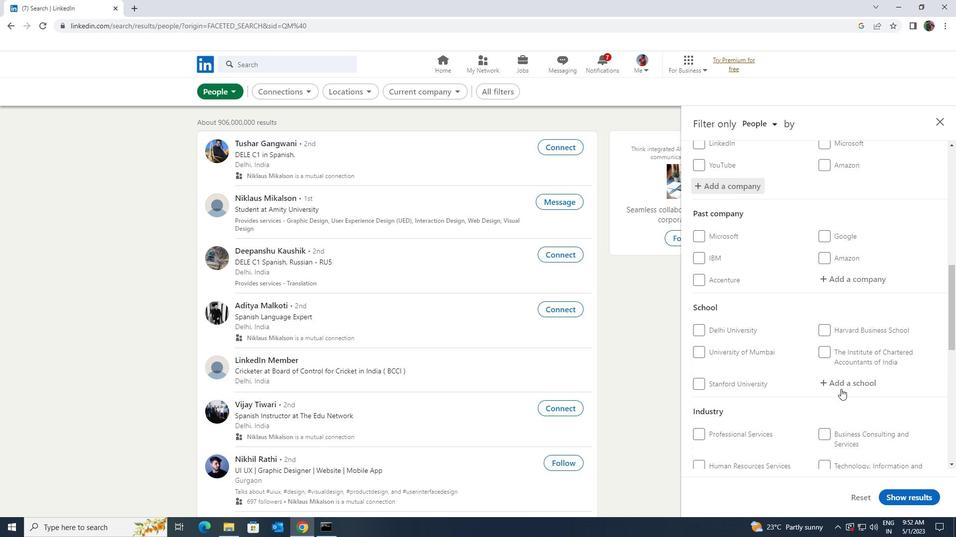 
Action: Mouse pressed left at (841, 386)
Screenshot: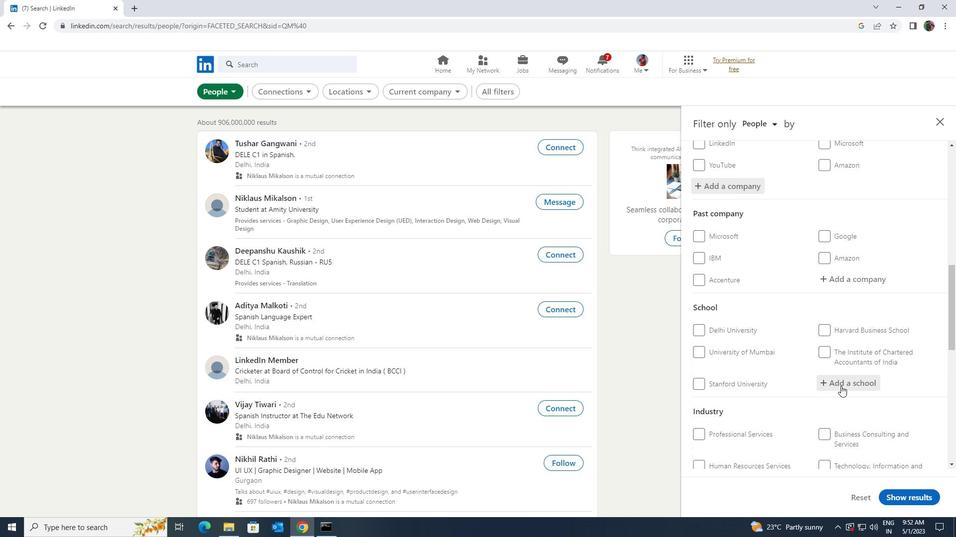 
Action: Key pressed <Key.shift>MAGADH
Screenshot: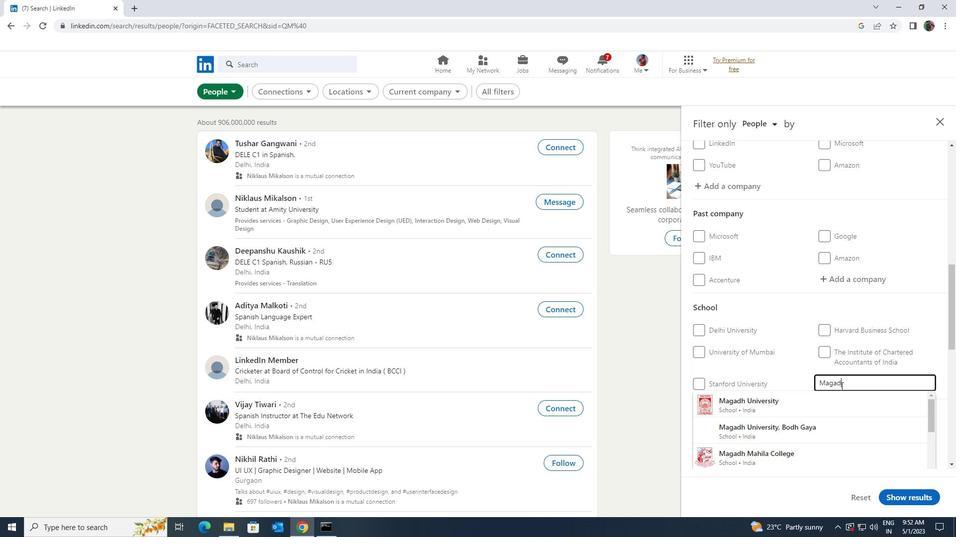 
Action: Mouse moved to (829, 425)
Screenshot: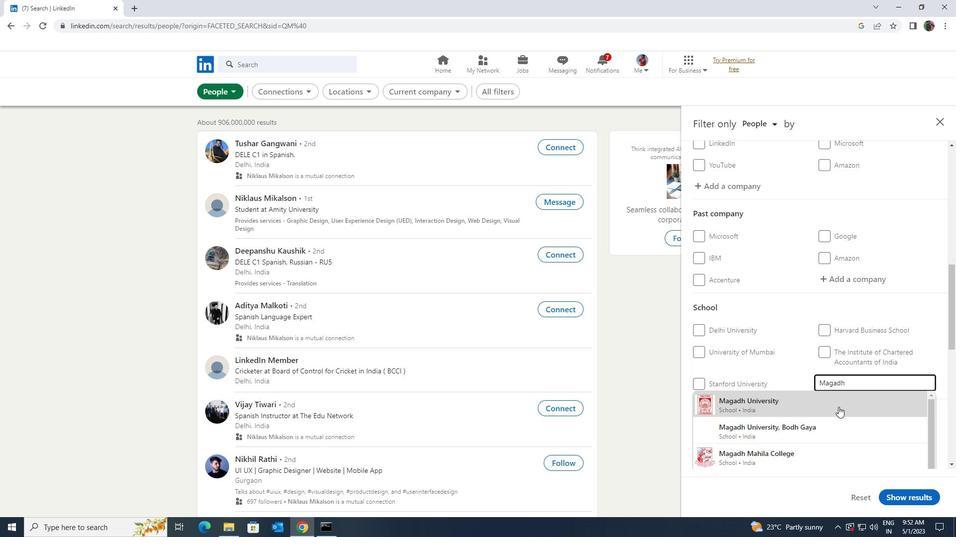 
Action: Mouse pressed left at (829, 425)
Screenshot: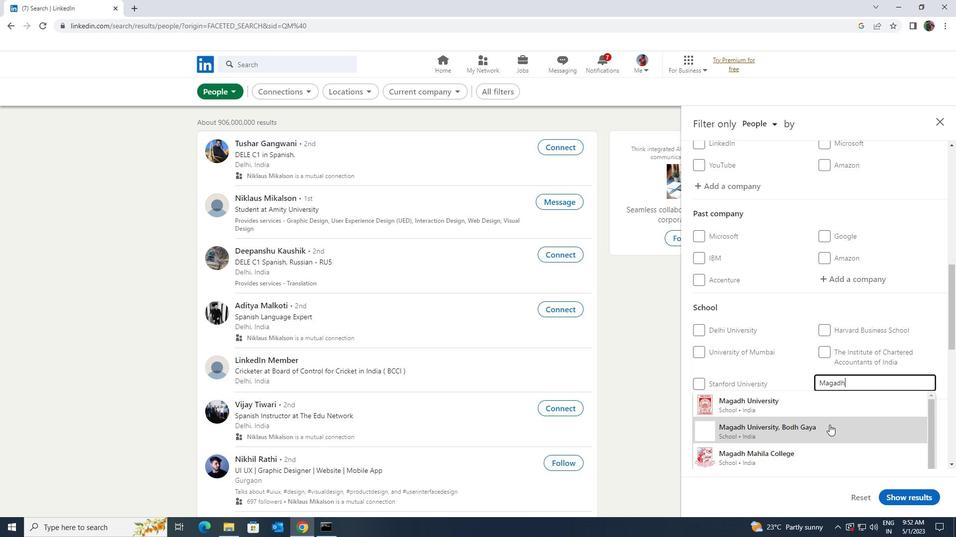 
Action: Mouse moved to (818, 423)
Screenshot: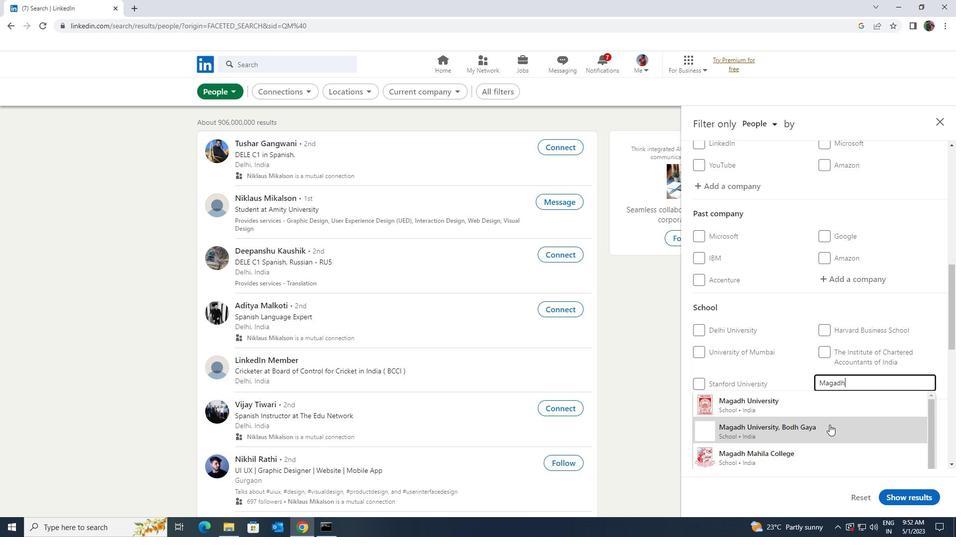 
Action: Mouse scrolled (818, 423) with delta (0, 0)
Screenshot: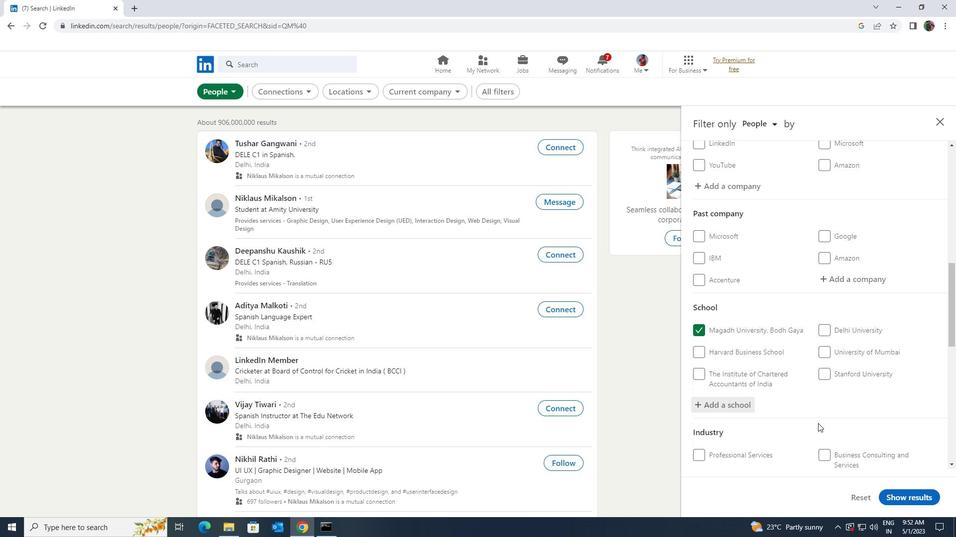 
Action: Mouse scrolled (818, 423) with delta (0, 0)
Screenshot: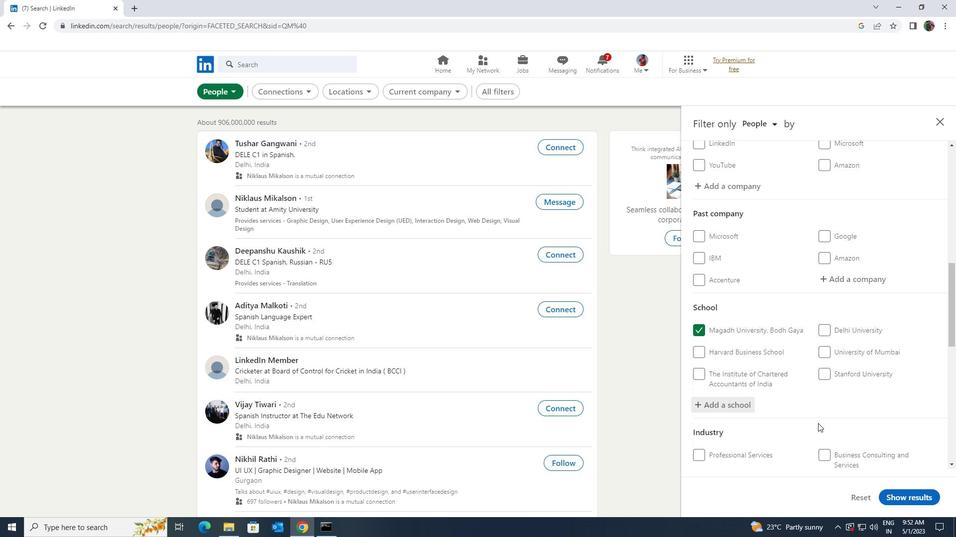 
Action: Mouse moved to (848, 424)
Screenshot: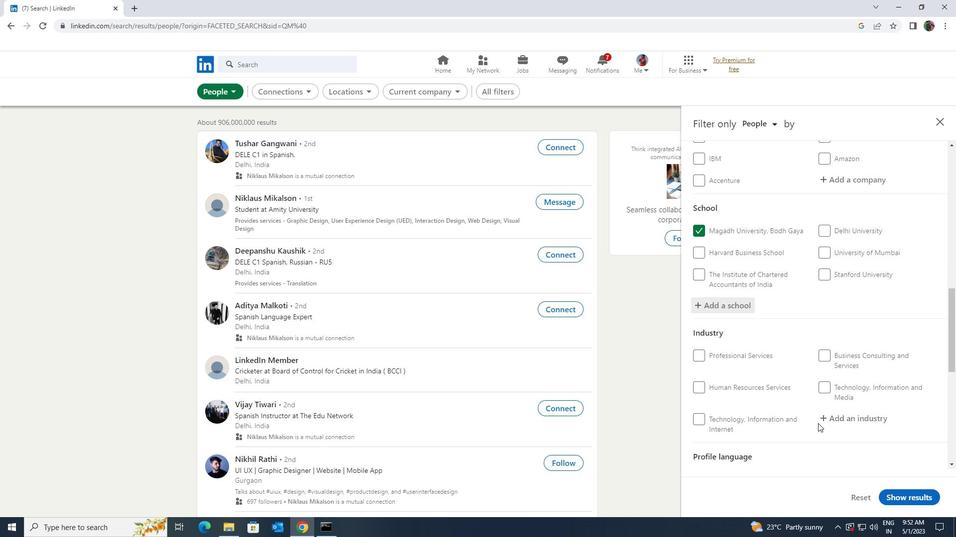 
Action: Mouse pressed left at (848, 424)
Screenshot: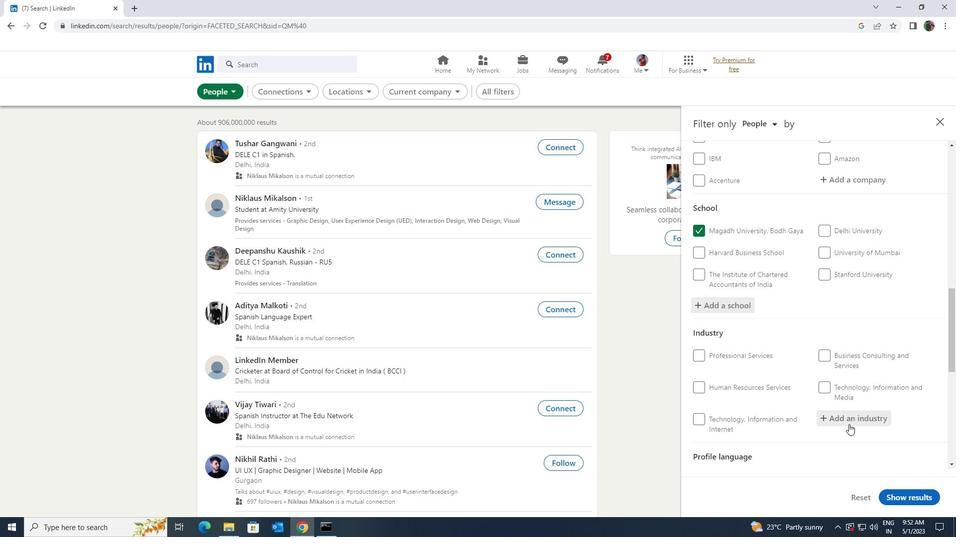 
Action: Key pressed <Key.shift>SOUND<Key.space>REC
Screenshot: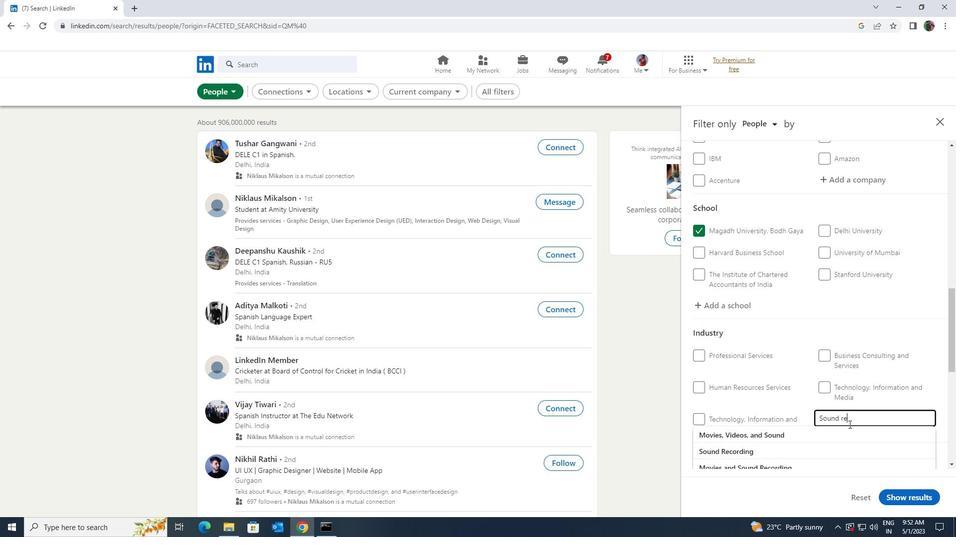 
Action: Mouse moved to (834, 440)
Screenshot: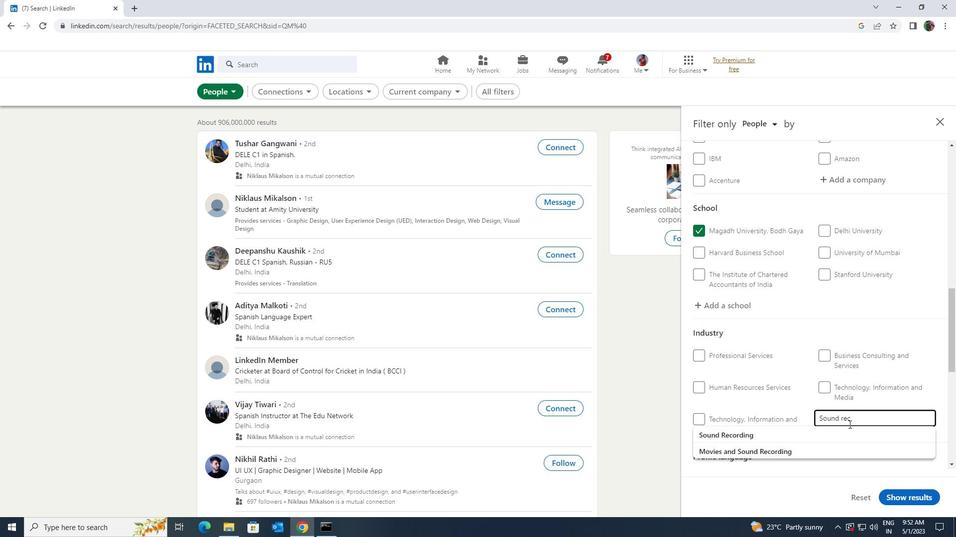 
Action: Mouse pressed left at (834, 440)
Screenshot: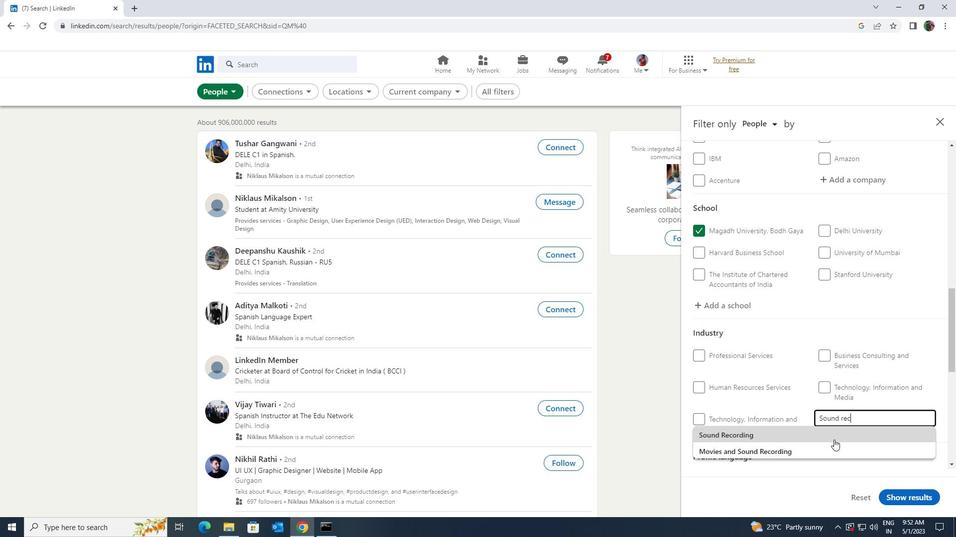 
Action: Mouse moved to (829, 439)
Screenshot: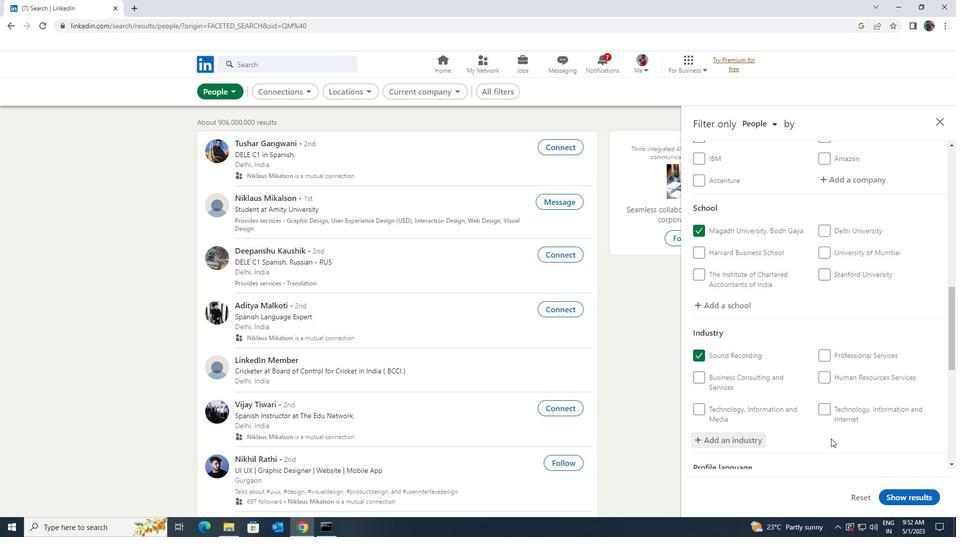
Action: Mouse scrolled (829, 439) with delta (0, 0)
Screenshot: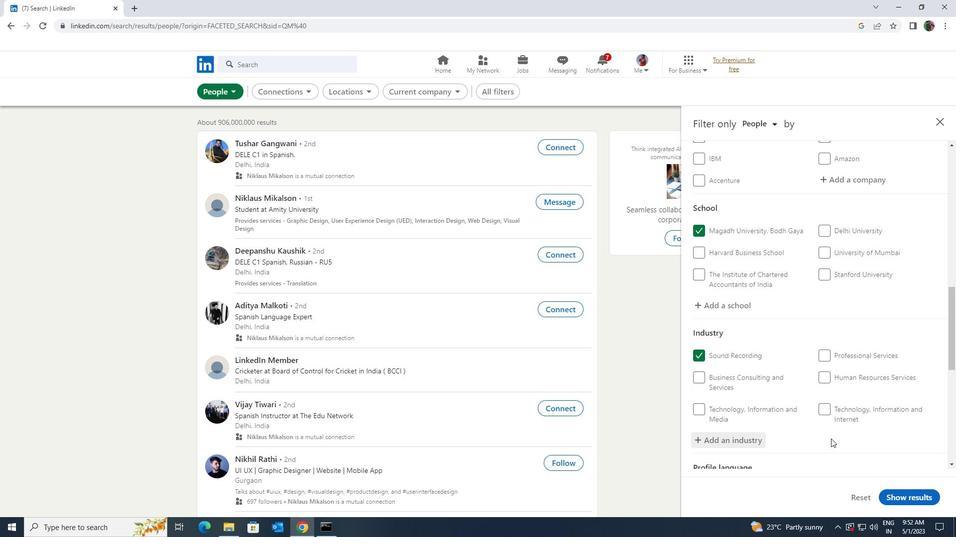 
Action: Mouse scrolled (829, 439) with delta (0, 0)
Screenshot: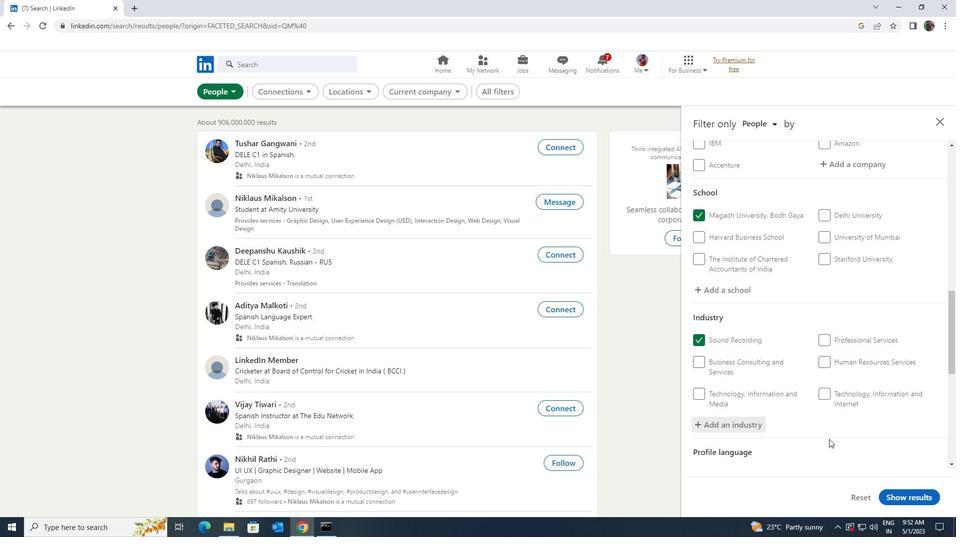 
Action: Mouse scrolled (829, 439) with delta (0, 0)
Screenshot: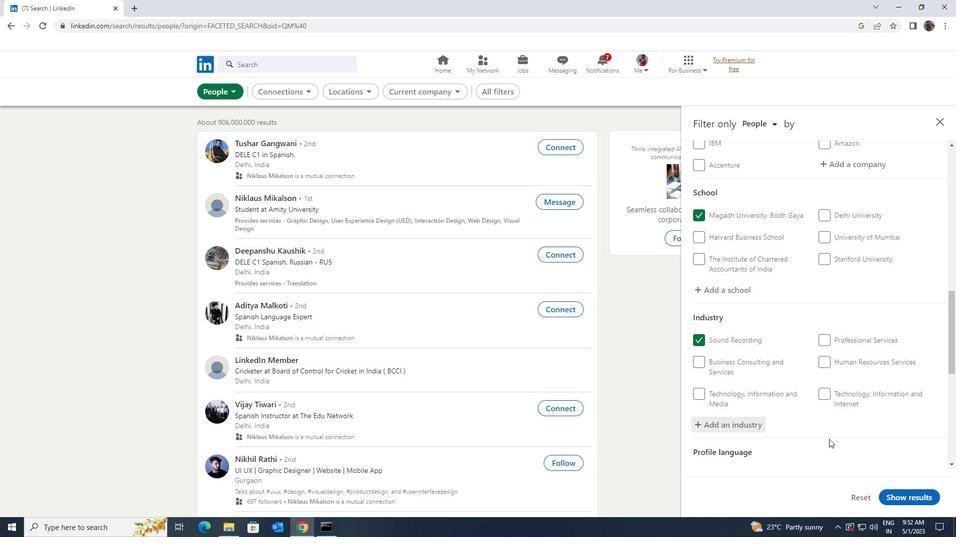 
Action: Mouse moved to (833, 423)
Screenshot: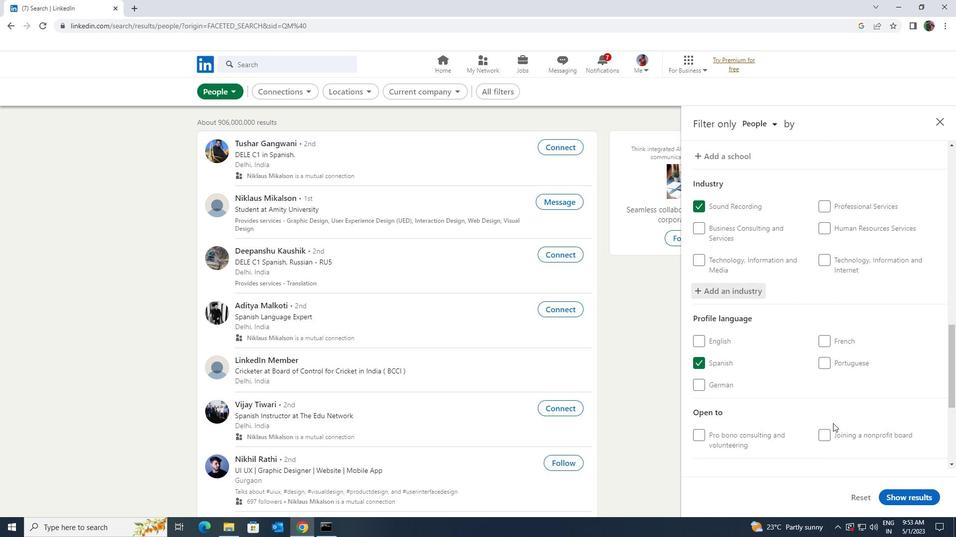 
Action: Mouse scrolled (833, 422) with delta (0, 0)
Screenshot: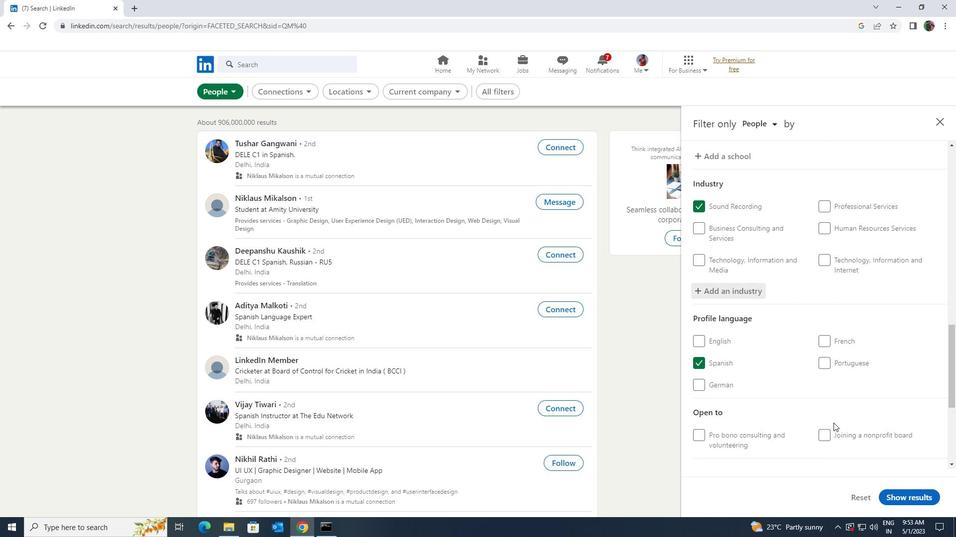 
Action: Mouse scrolled (833, 422) with delta (0, 0)
Screenshot: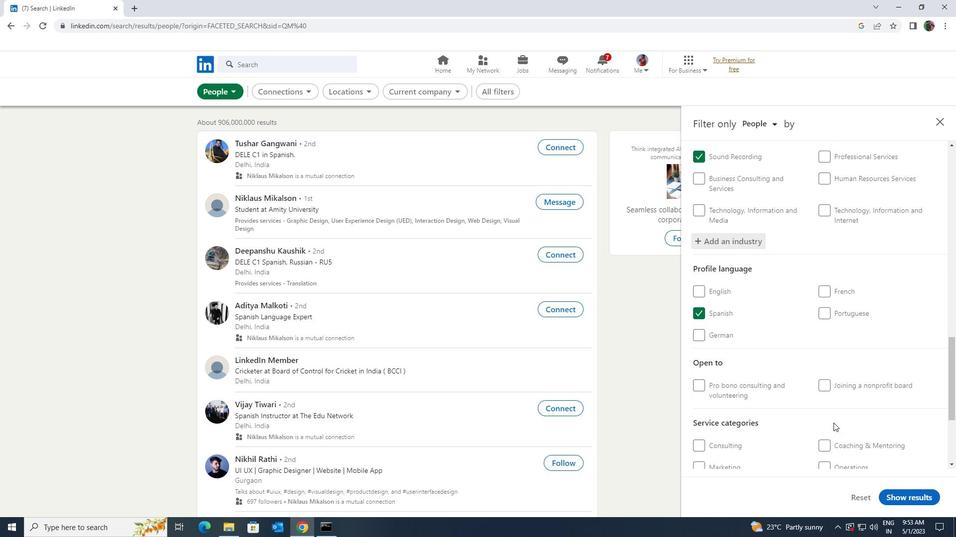 
Action: Mouse scrolled (833, 422) with delta (0, 0)
Screenshot: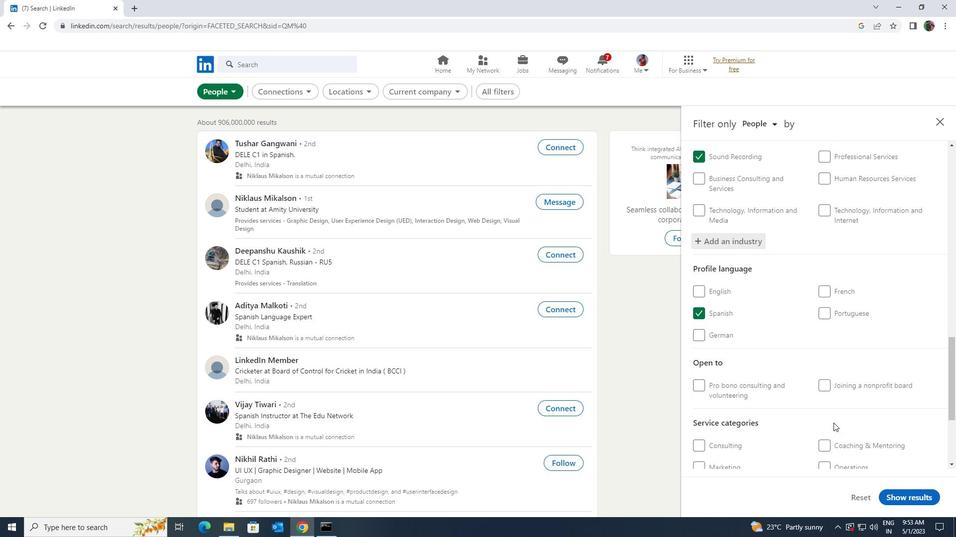 
Action: Mouse moved to (839, 392)
Screenshot: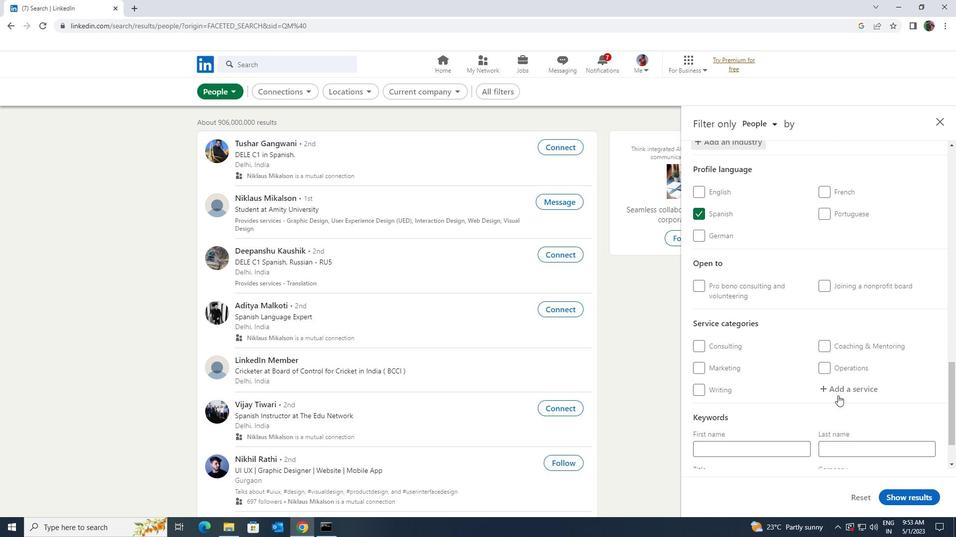 
Action: Mouse pressed left at (839, 392)
Screenshot: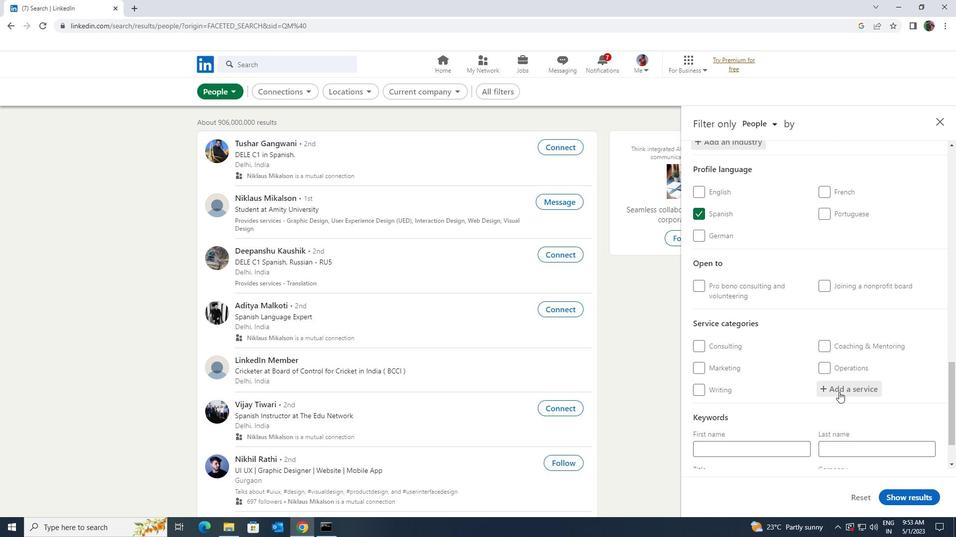 
Action: Mouse moved to (832, 394)
Screenshot: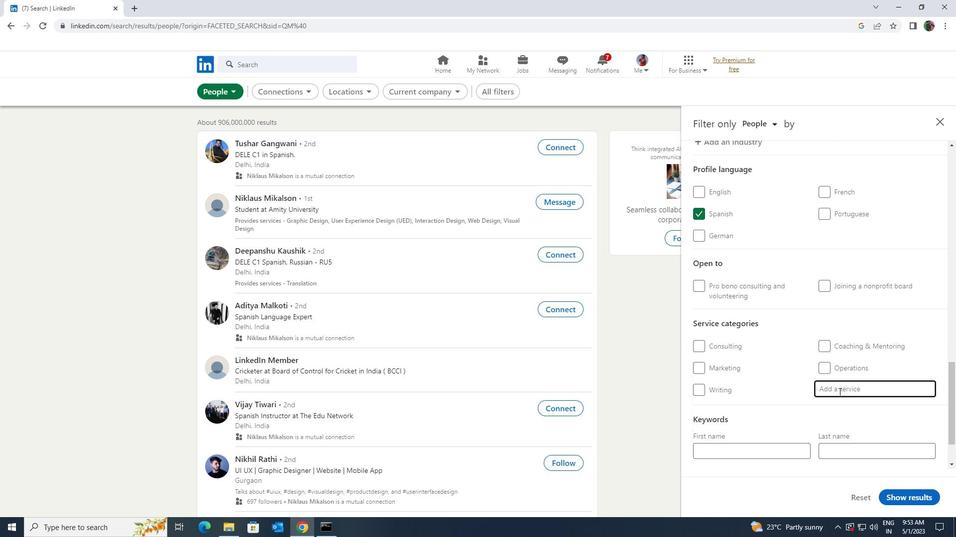 
Action: Key pressed <Key.shift><Key.shift><Key.shift><Key.shift><Key.shift><Key.shift>DJIN
Screenshot: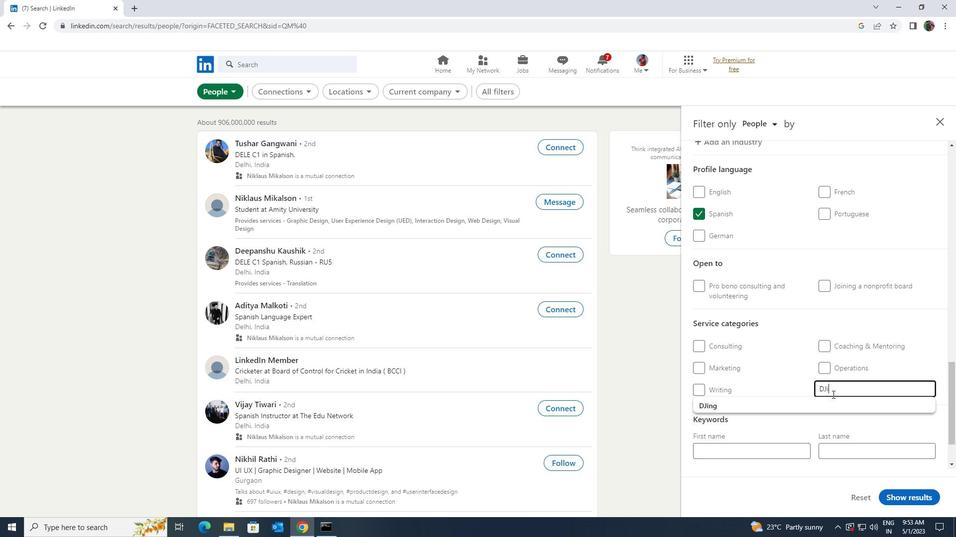 
Action: Mouse moved to (822, 403)
Screenshot: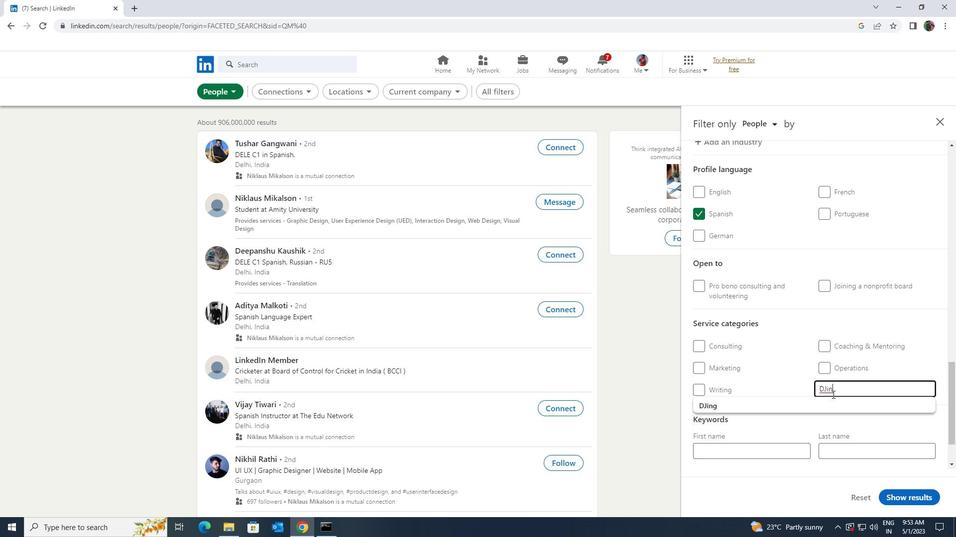 
Action: Mouse pressed left at (822, 403)
Screenshot: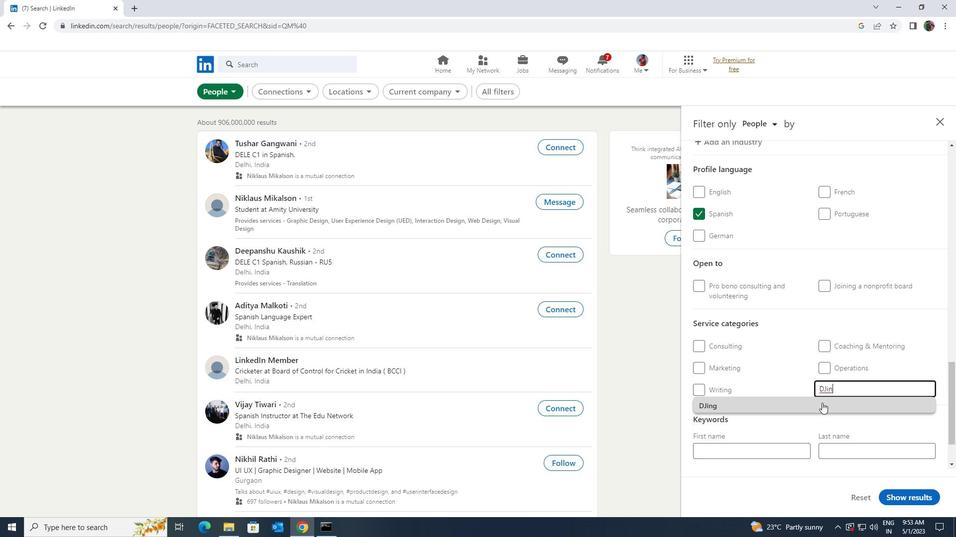 
Action: Mouse scrolled (822, 402) with delta (0, 0)
Screenshot: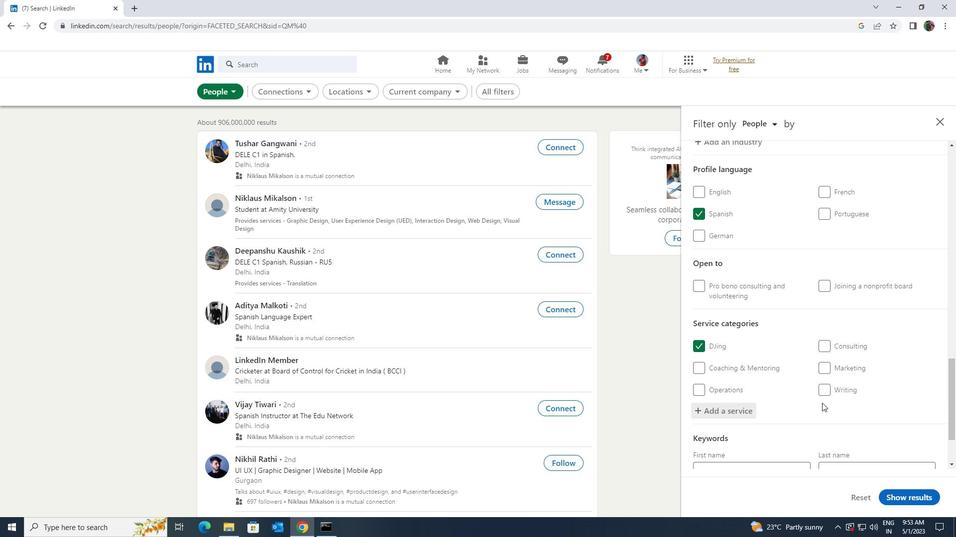 
Action: Mouse scrolled (822, 402) with delta (0, 0)
Screenshot: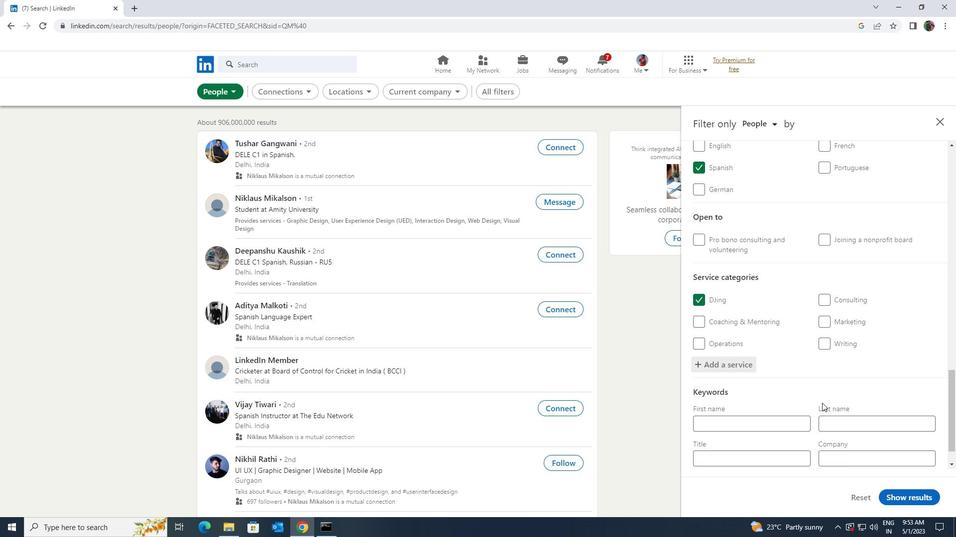 
Action: Mouse moved to (792, 419)
Screenshot: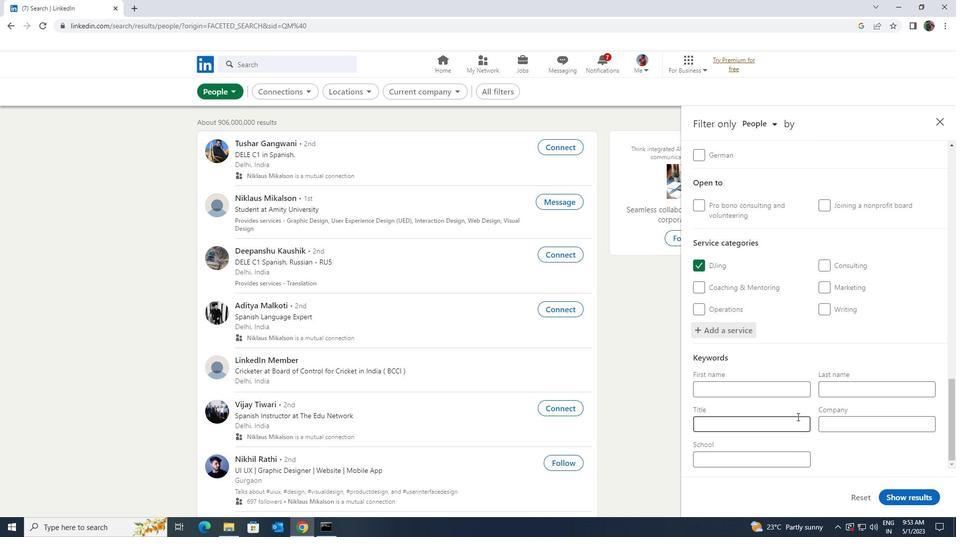 
Action: Mouse pressed left at (792, 419)
Screenshot: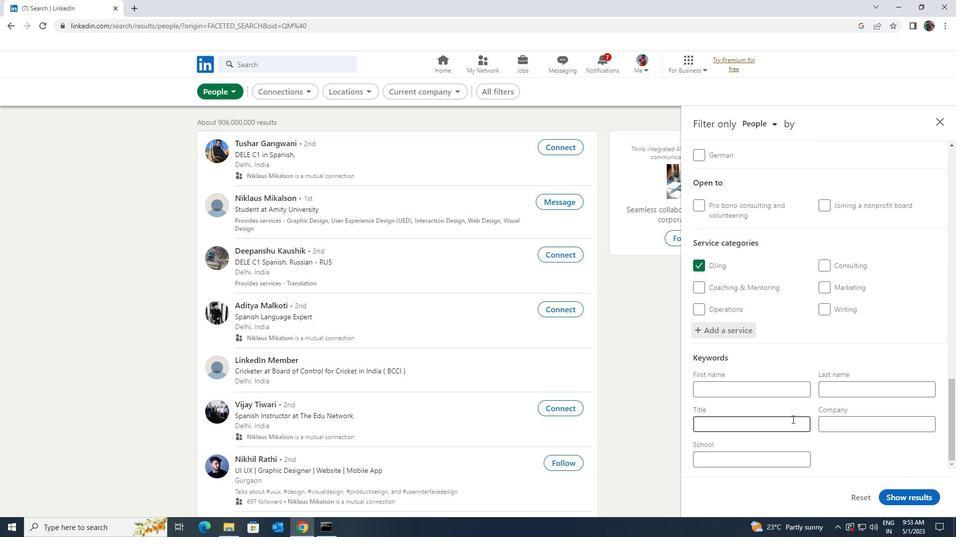 
Action: Key pressed <Key.shift>GEOLOGICAL<Key.space><Key.shift><Key.shift><Key.shift><Key.shift><Key.shift><Key.shift><Key.shift><Key.shift>ENGINEER
Screenshot: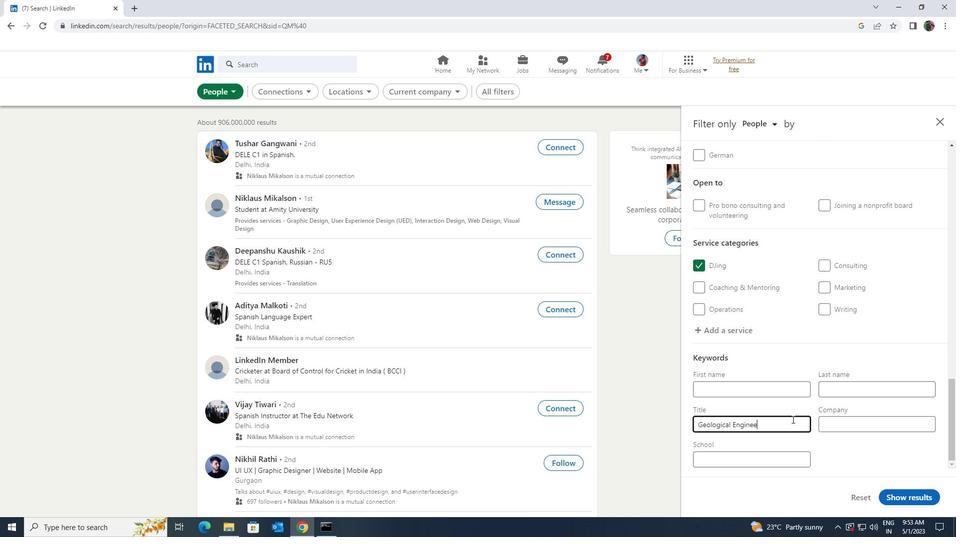 
Action: Mouse moved to (890, 497)
Screenshot: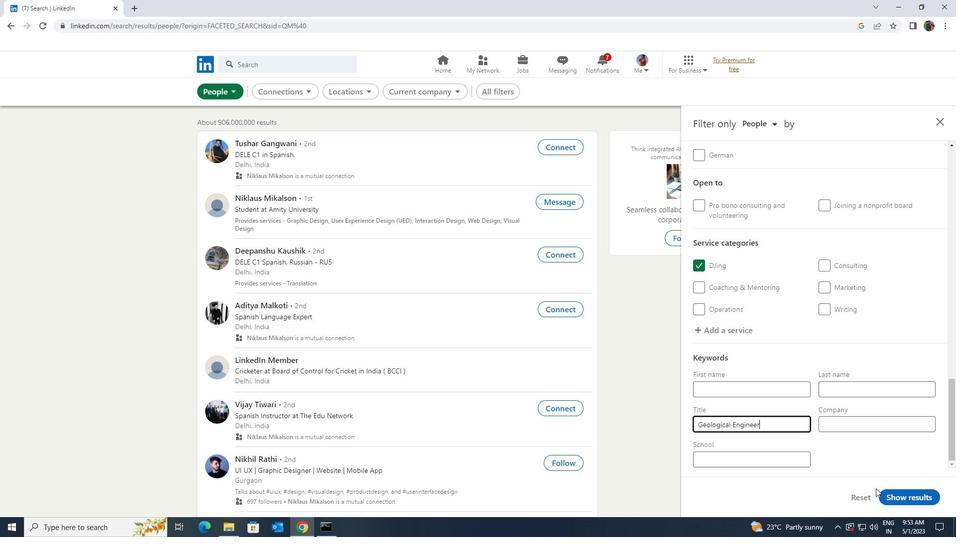 
Action: Mouse pressed left at (890, 497)
Screenshot: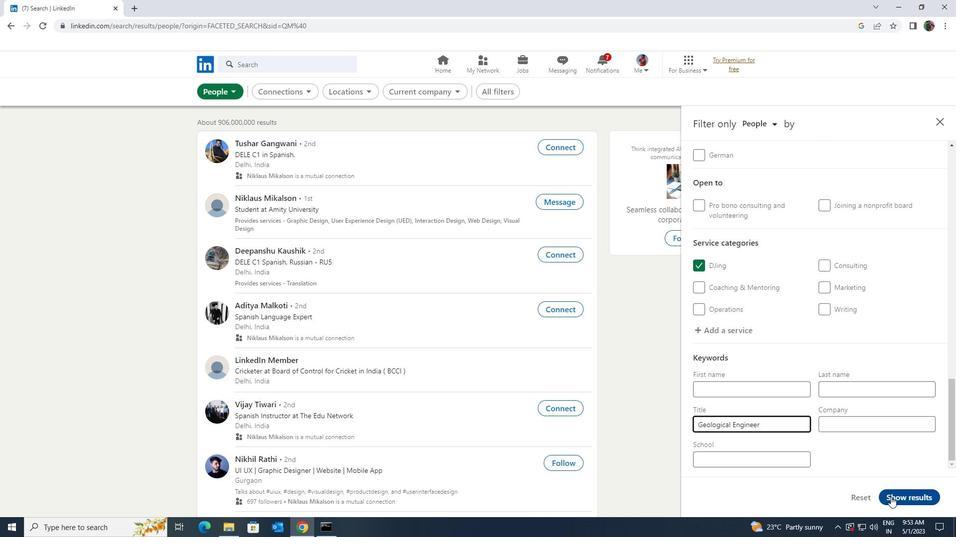 
